 Task: Access a repository's "Projects" to manage and track tasks.
Action: Mouse moved to (1363, 83)
Screenshot: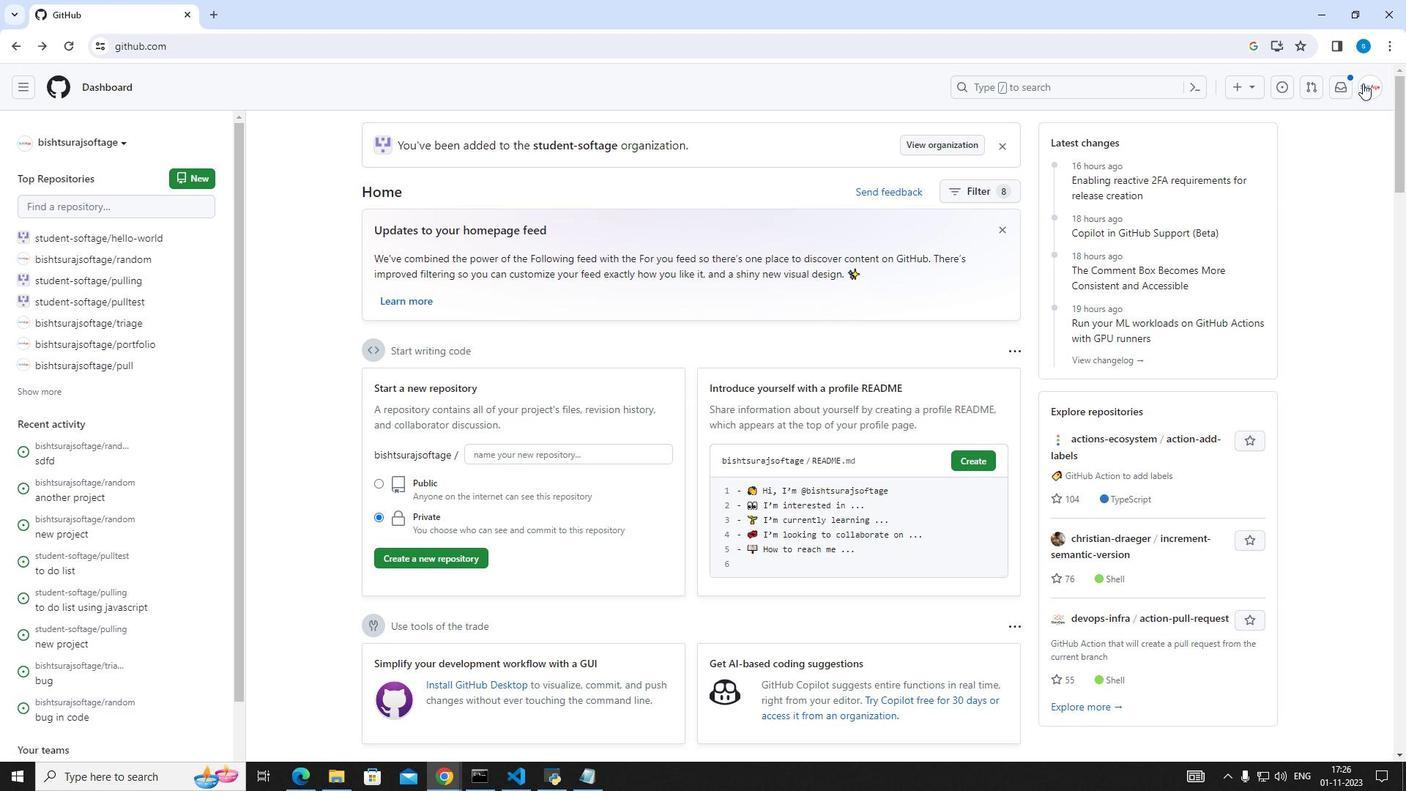 
Action: Mouse pressed left at (1363, 83)
Screenshot: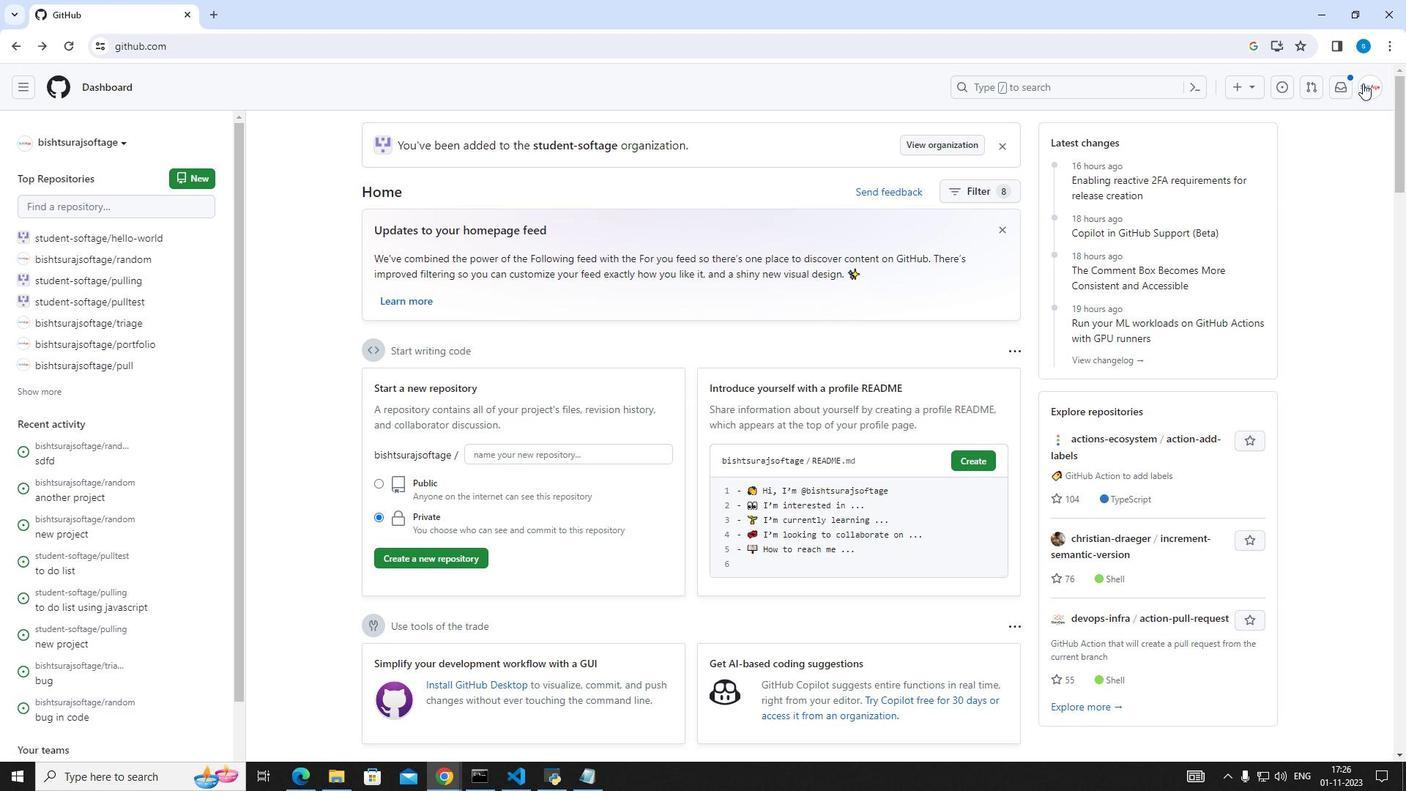 
Action: Mouse moved to (1255, 194)
Screenshot: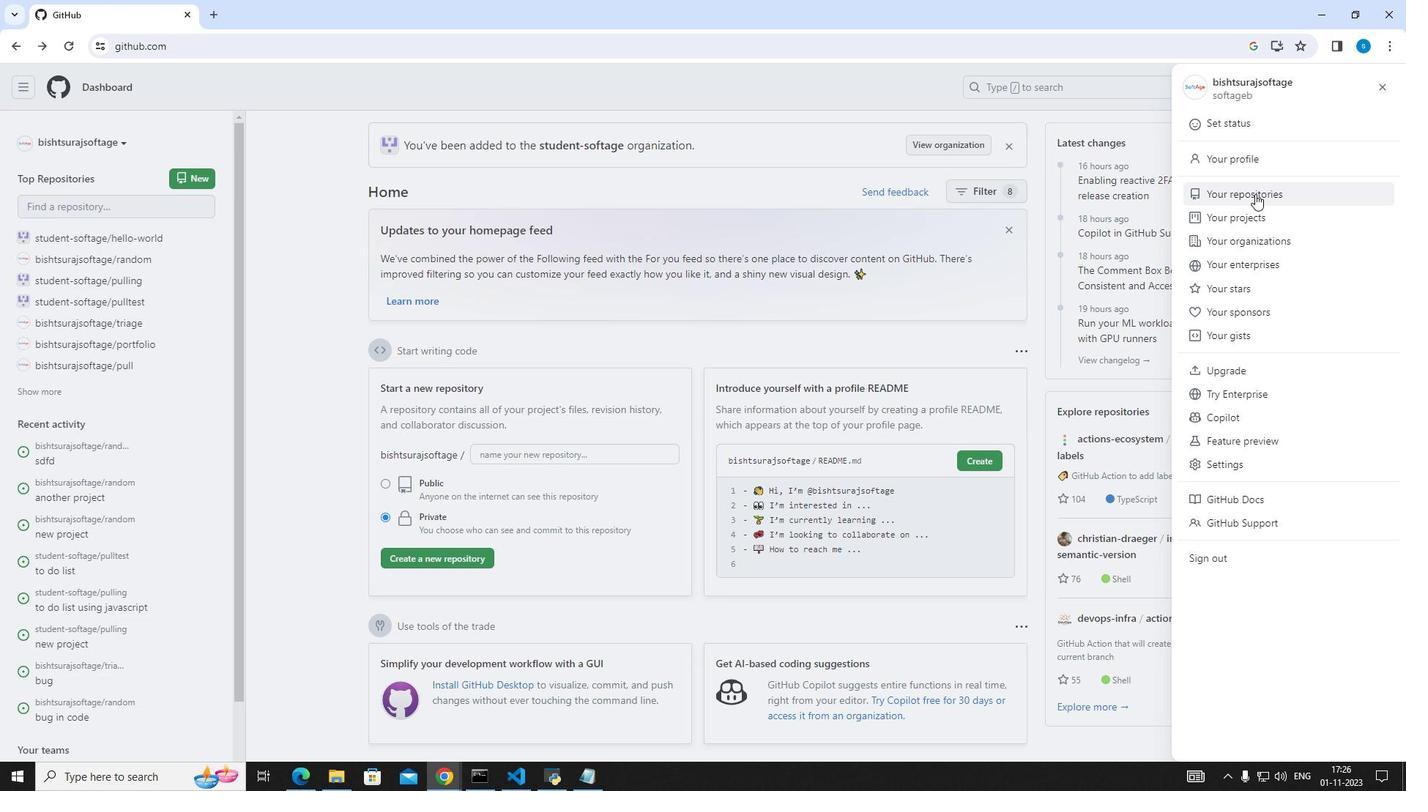 
Action: Mouse pressed left at (1255, 194)
Screenshot: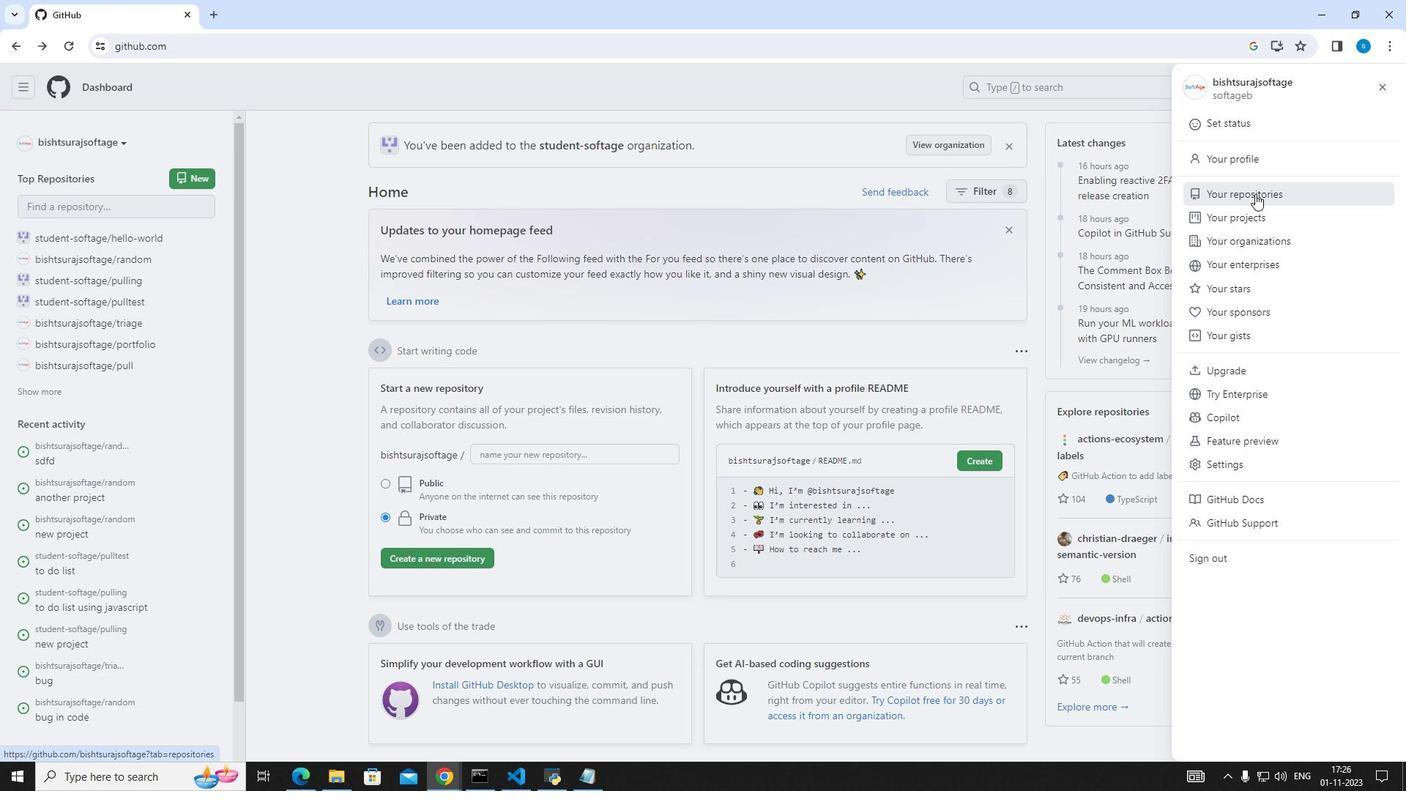 
Action: Mouse moved to (505, 227)
Screenshot: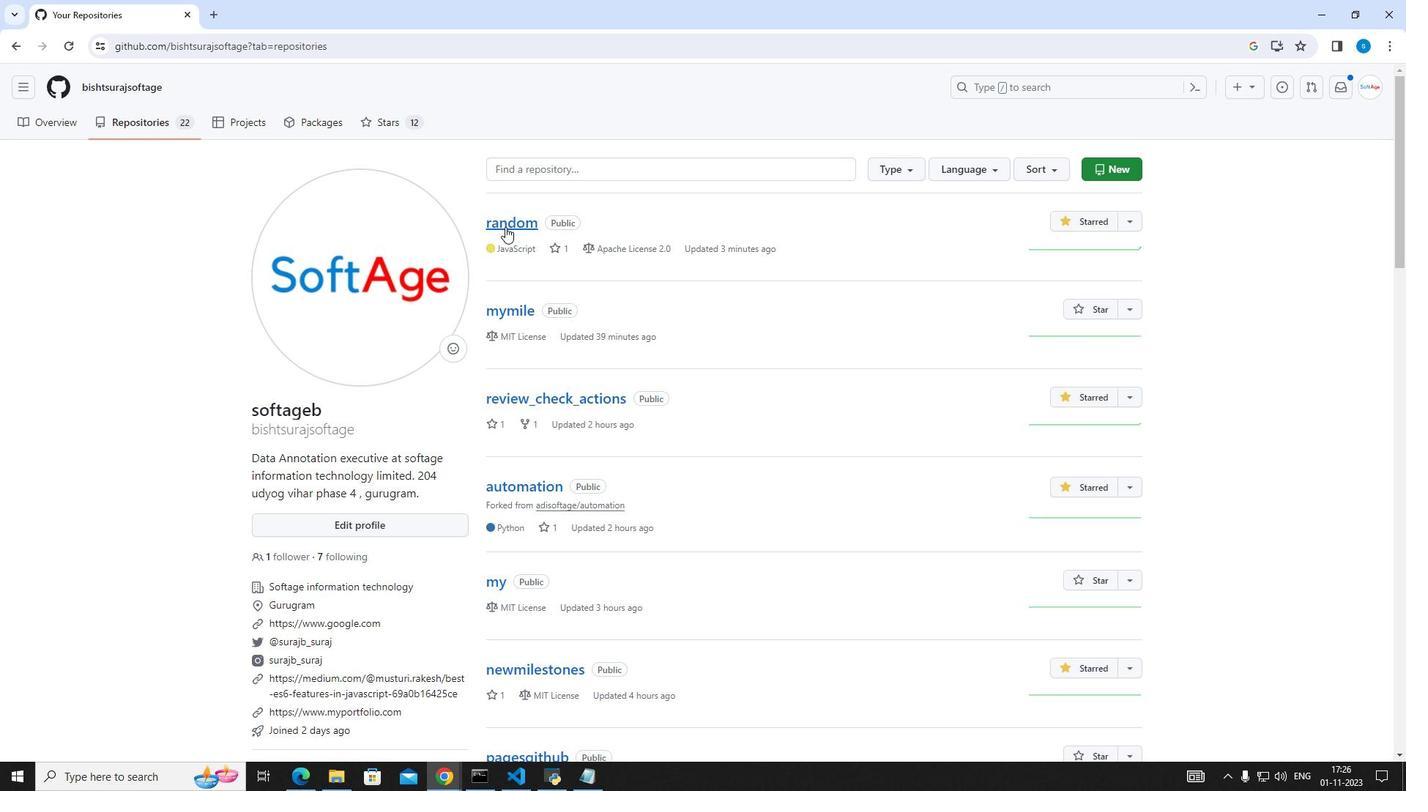 
Action: Mouse pressed left at (505, 227)
Screenshot: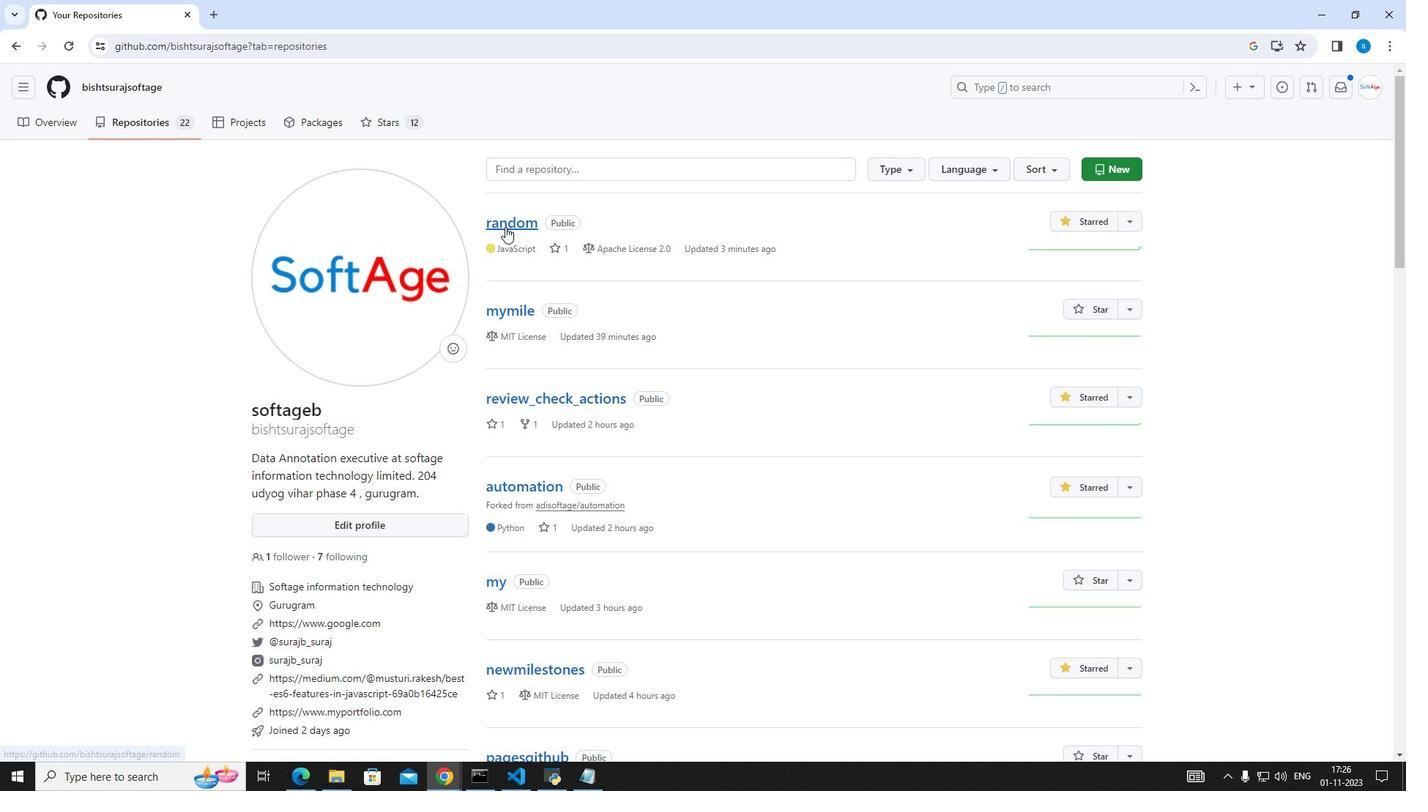 
Action: Mouse moved to (450, 130)
Screenshot: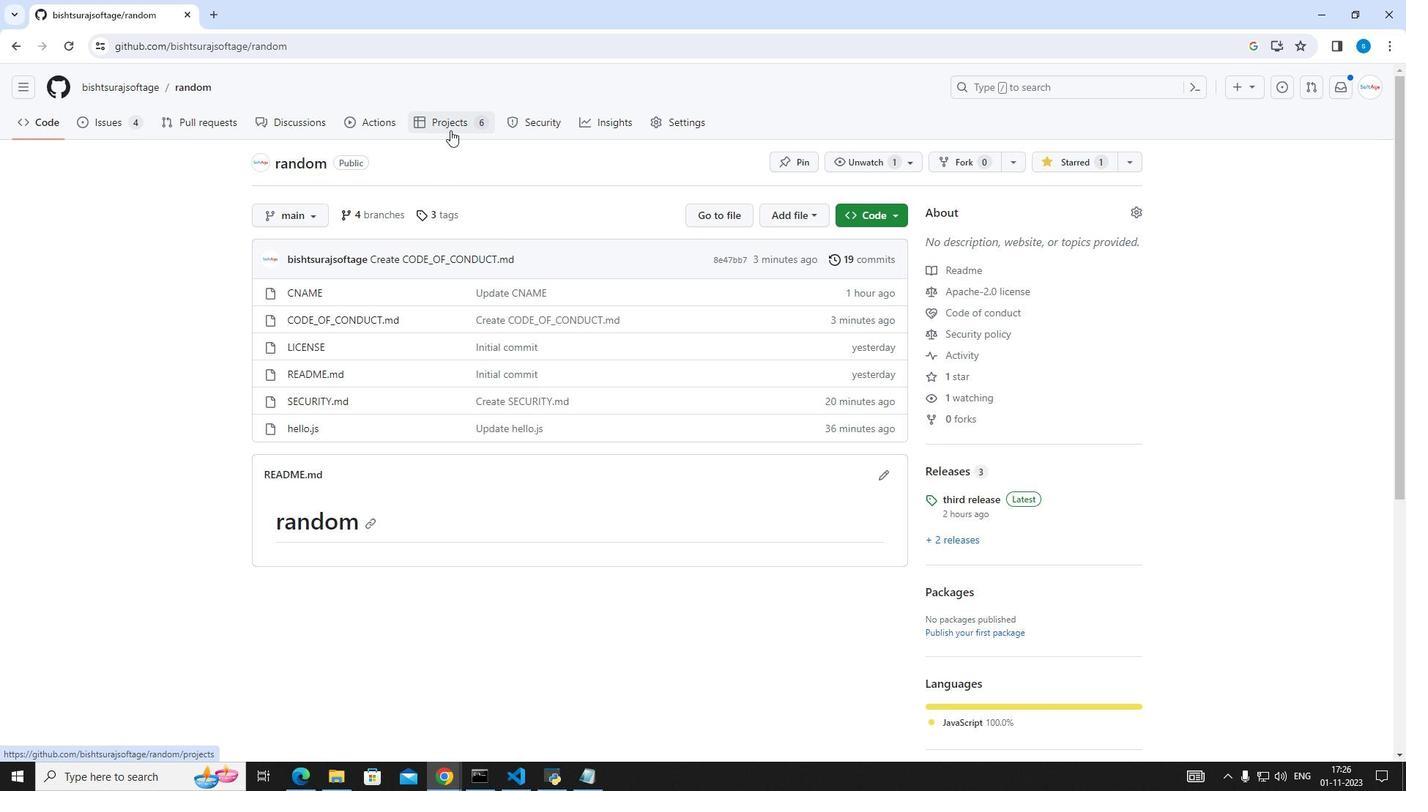 
Action: Mouse pressed left at (450, 130)
Screenshot: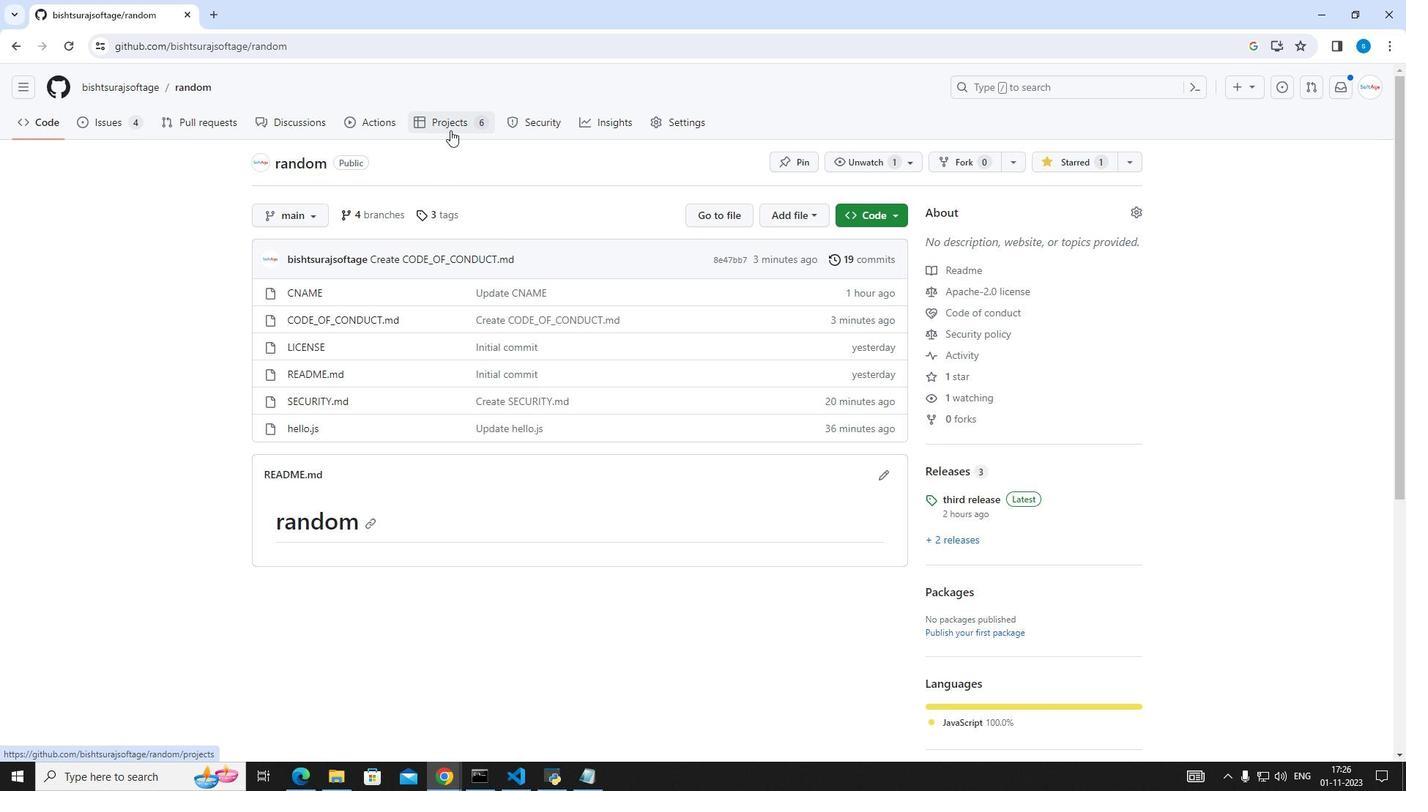 
Action: Mouse moved to (342, 449)
Screenshot: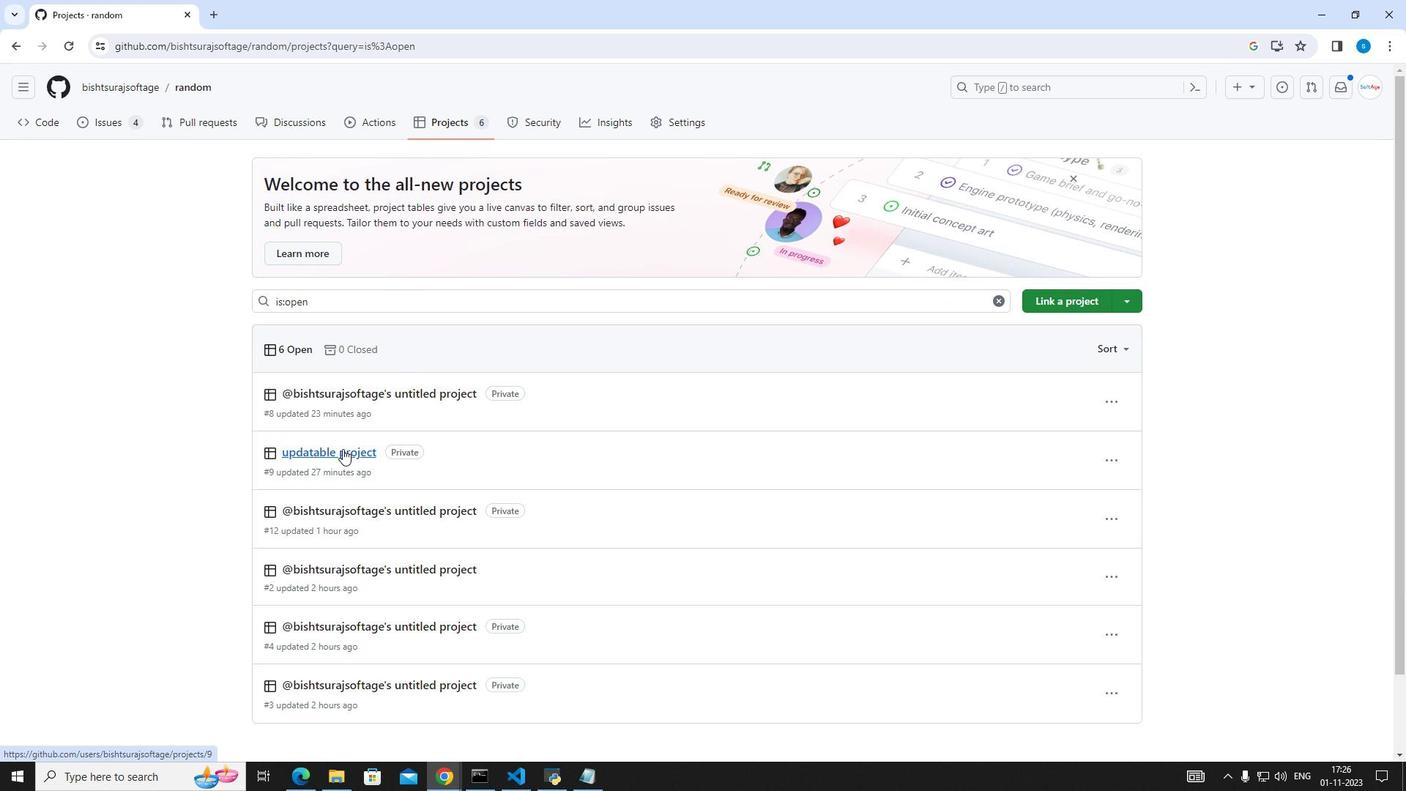 
Action: Mouse pressed left at (342, 449)
Screenshot: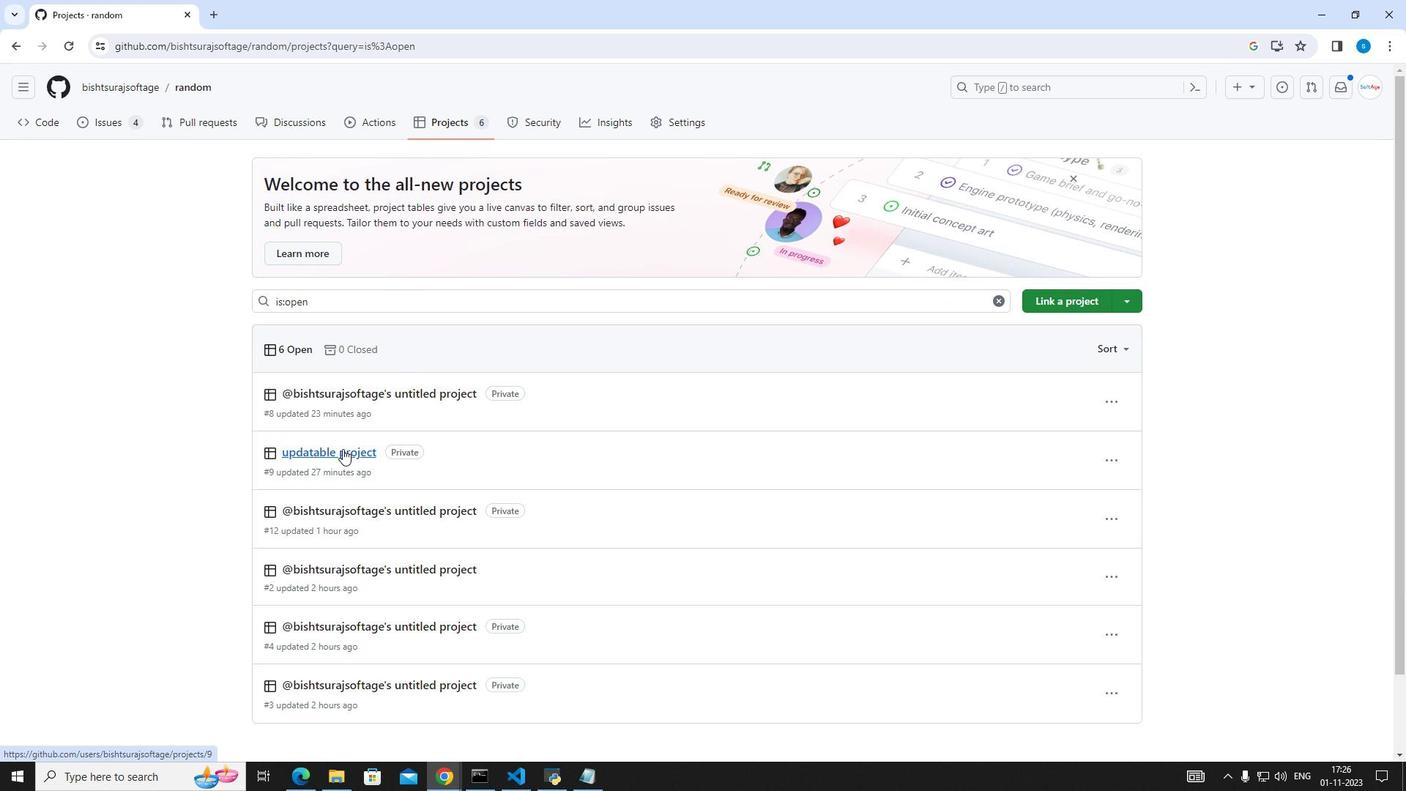 
Action: Mouse moved to (60, 747)
Screenshot: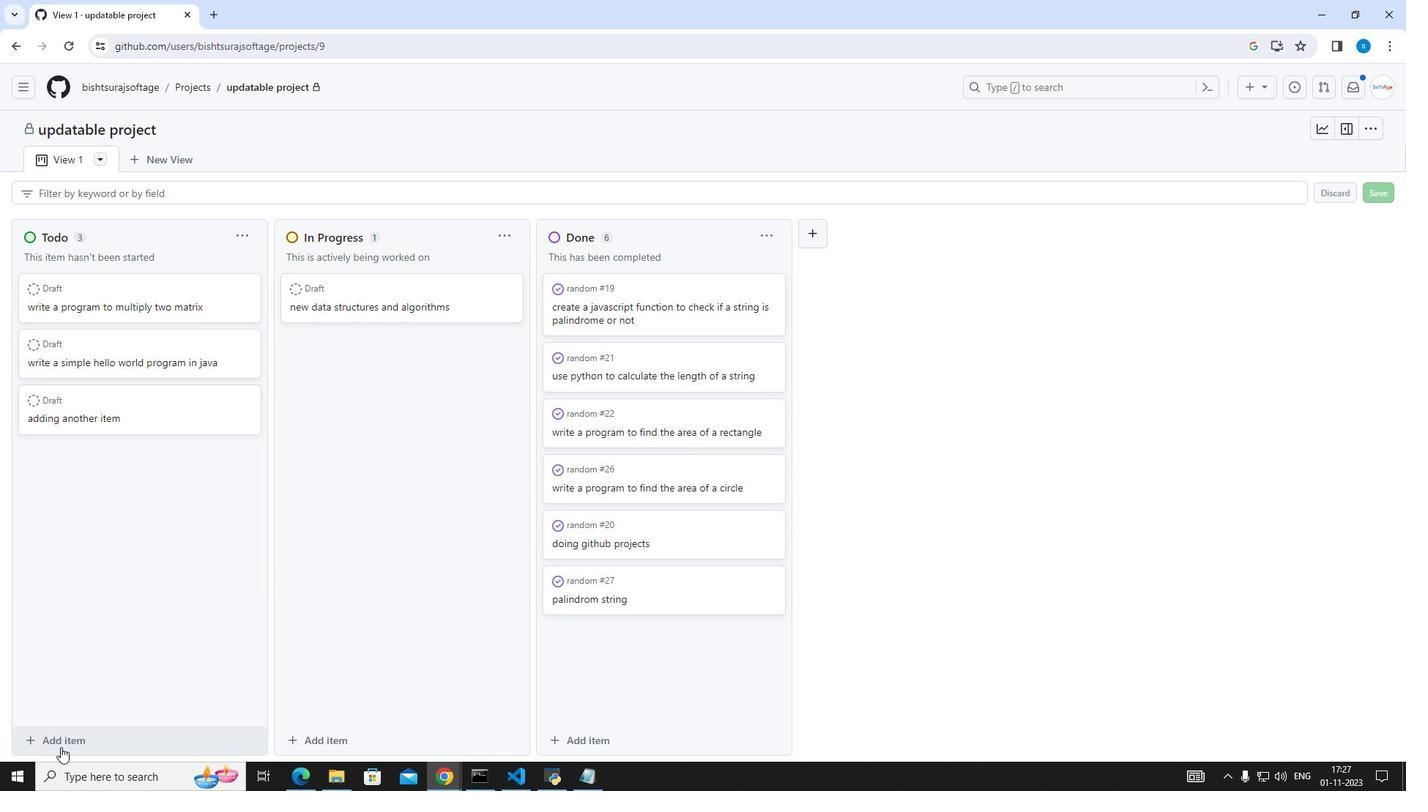 
Action: Mouse pressed left at (60, 747)
Screenshot: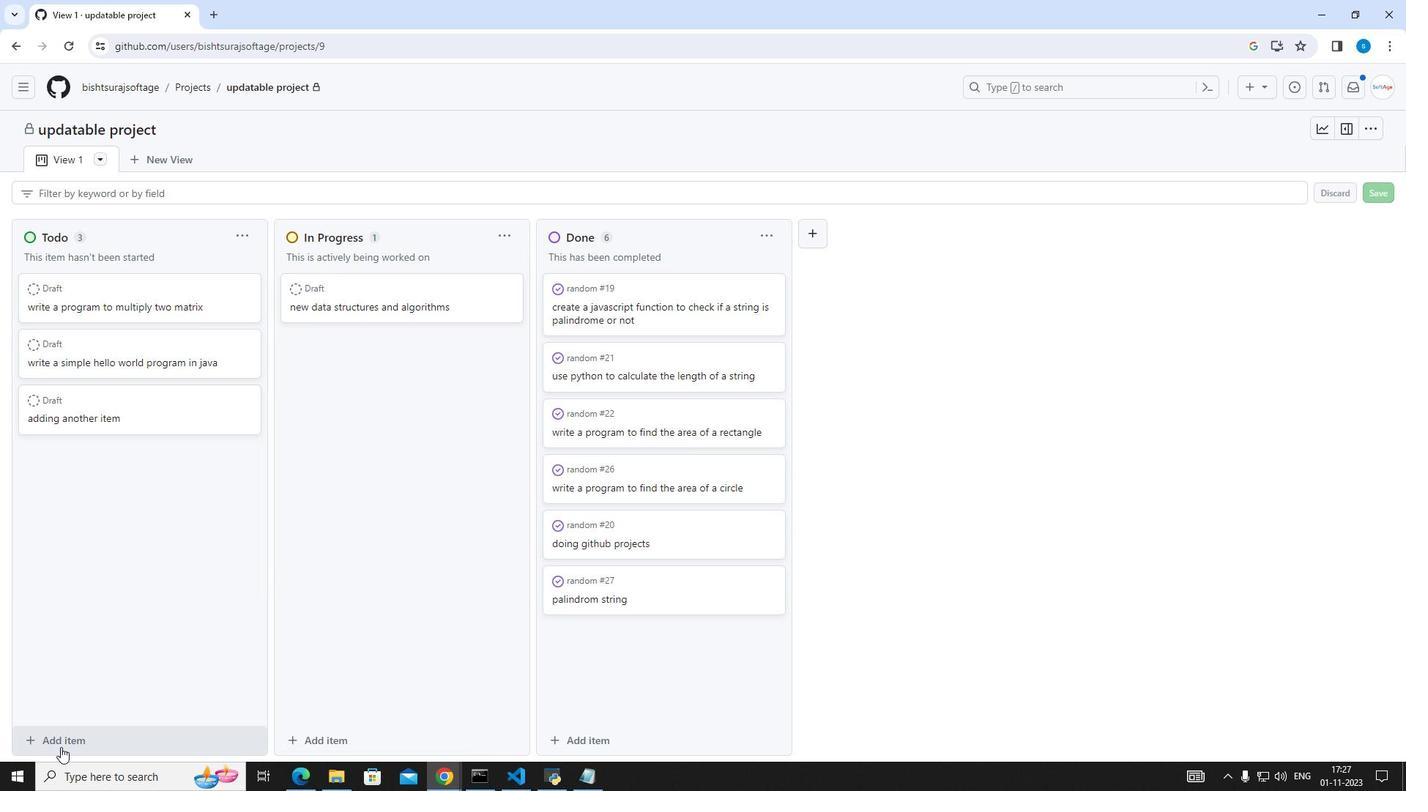 
Action: Mouse moved to (67, 692)
Screenshot: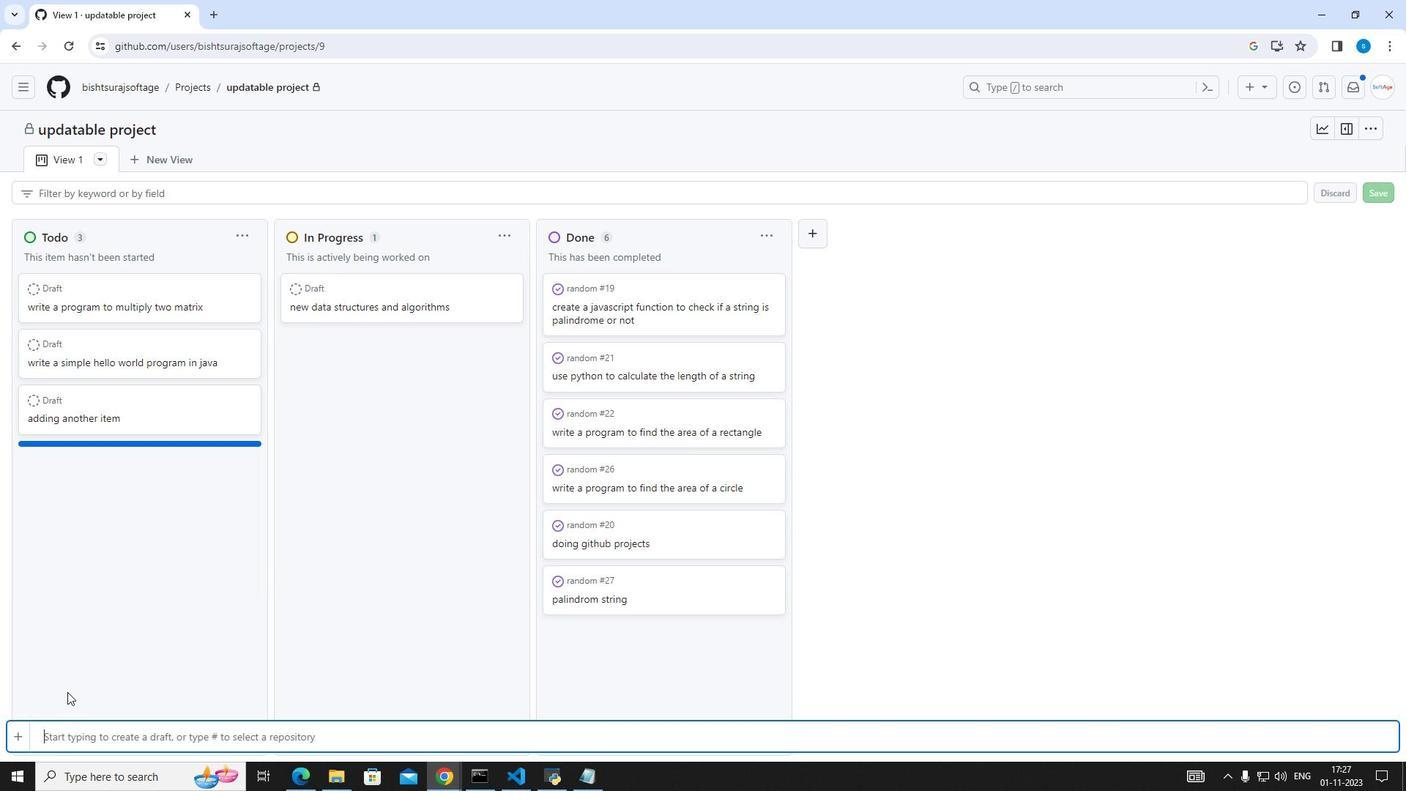 
Action: Key pressed adding<Key.space>another<Key.space>task<Key.space>to<Key.space>find<Key.space>length<Key.space>of<Key.space>two<Key.space>strings<Key.space><Key.enter>
Screenshot: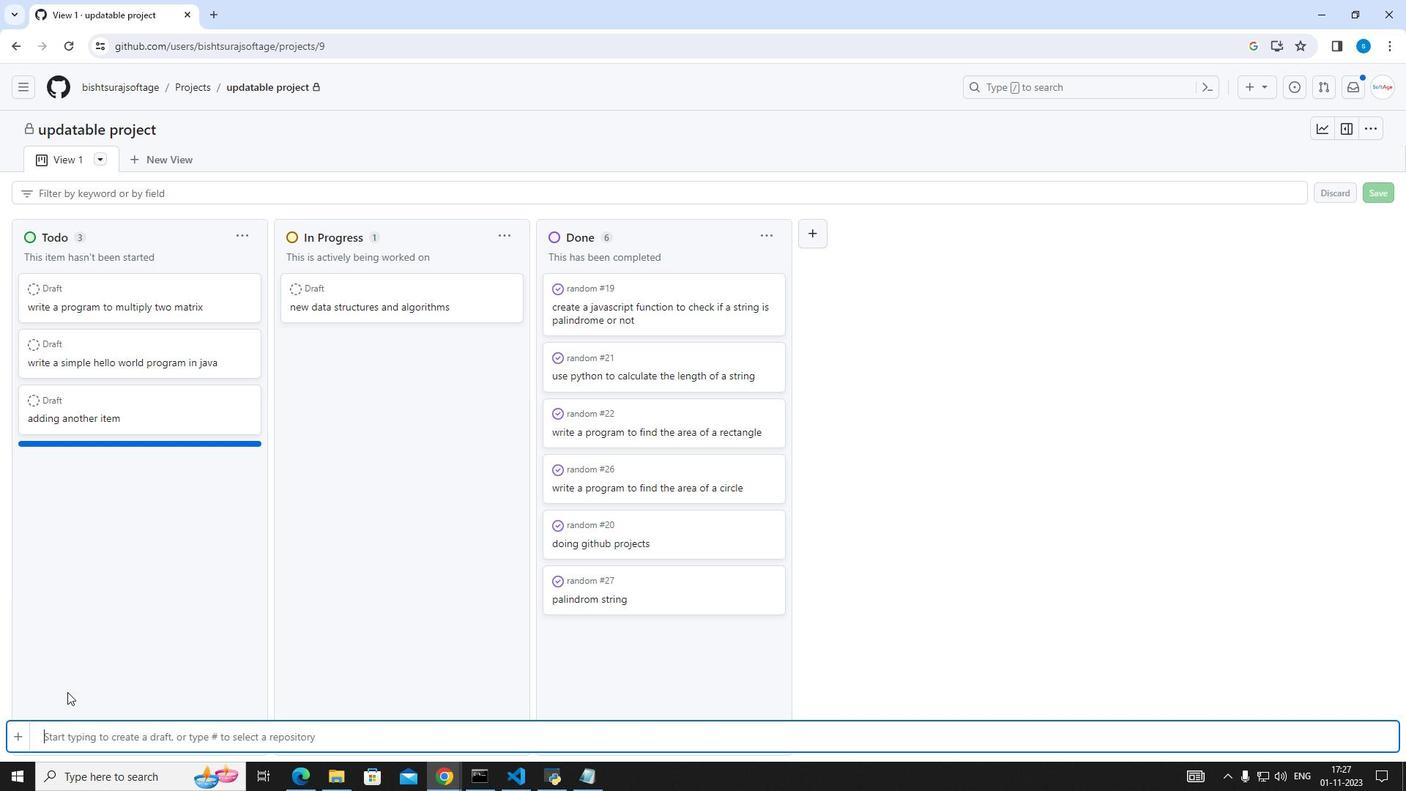
Action: Mouse moved to (73, 396)
Screenshot: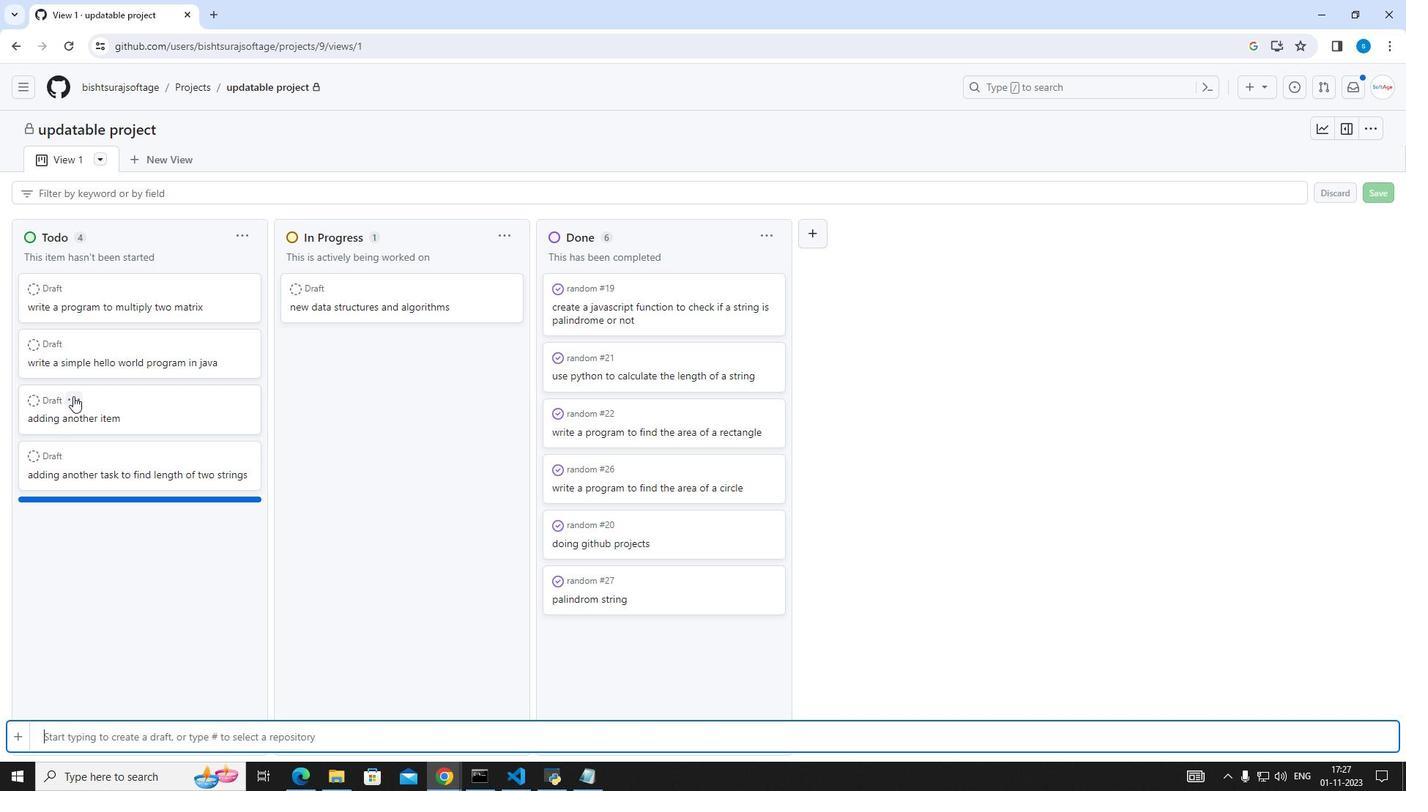 
Action: Mouse pressed left at (73, 396)
Screenshot: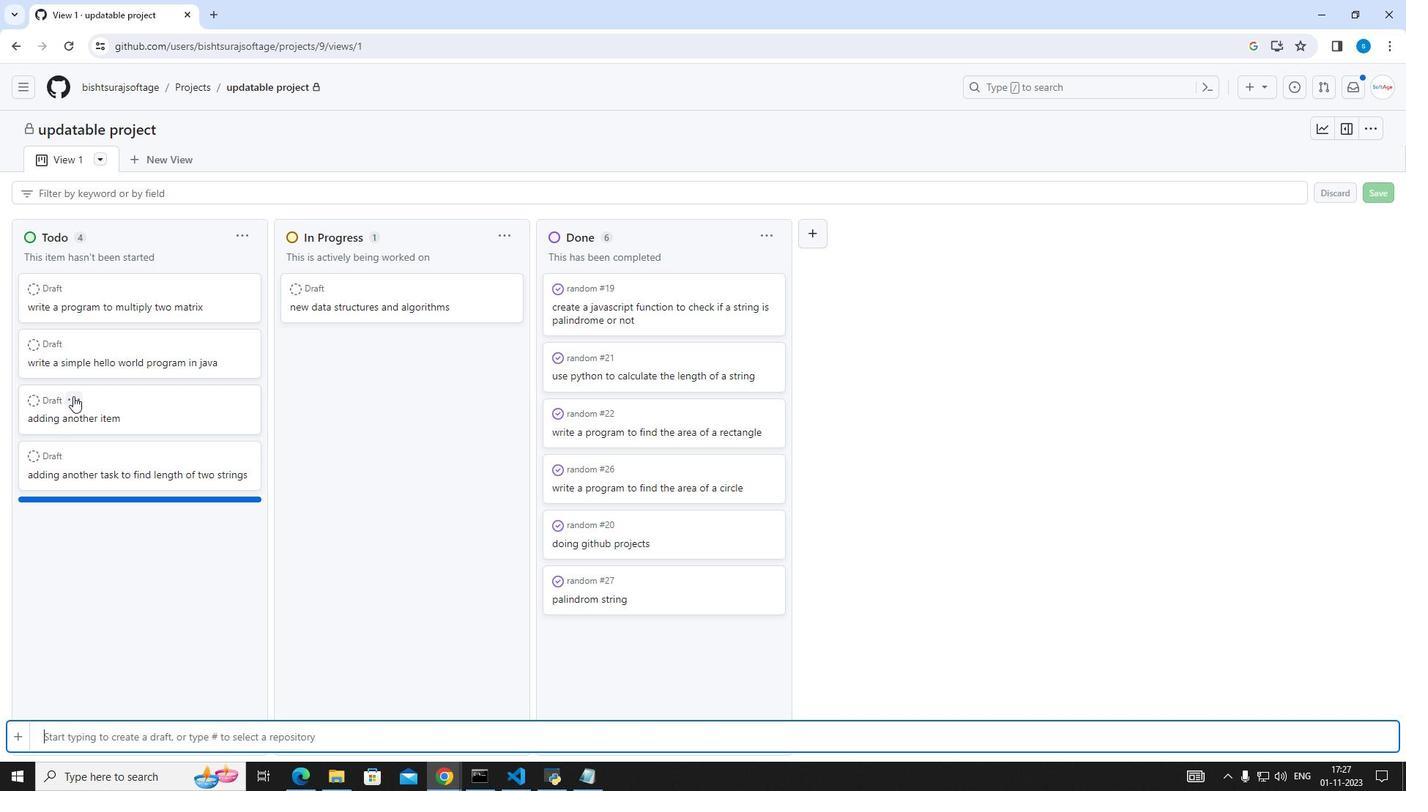 
Action: Mouse moved to (101, 421)
Screenshot: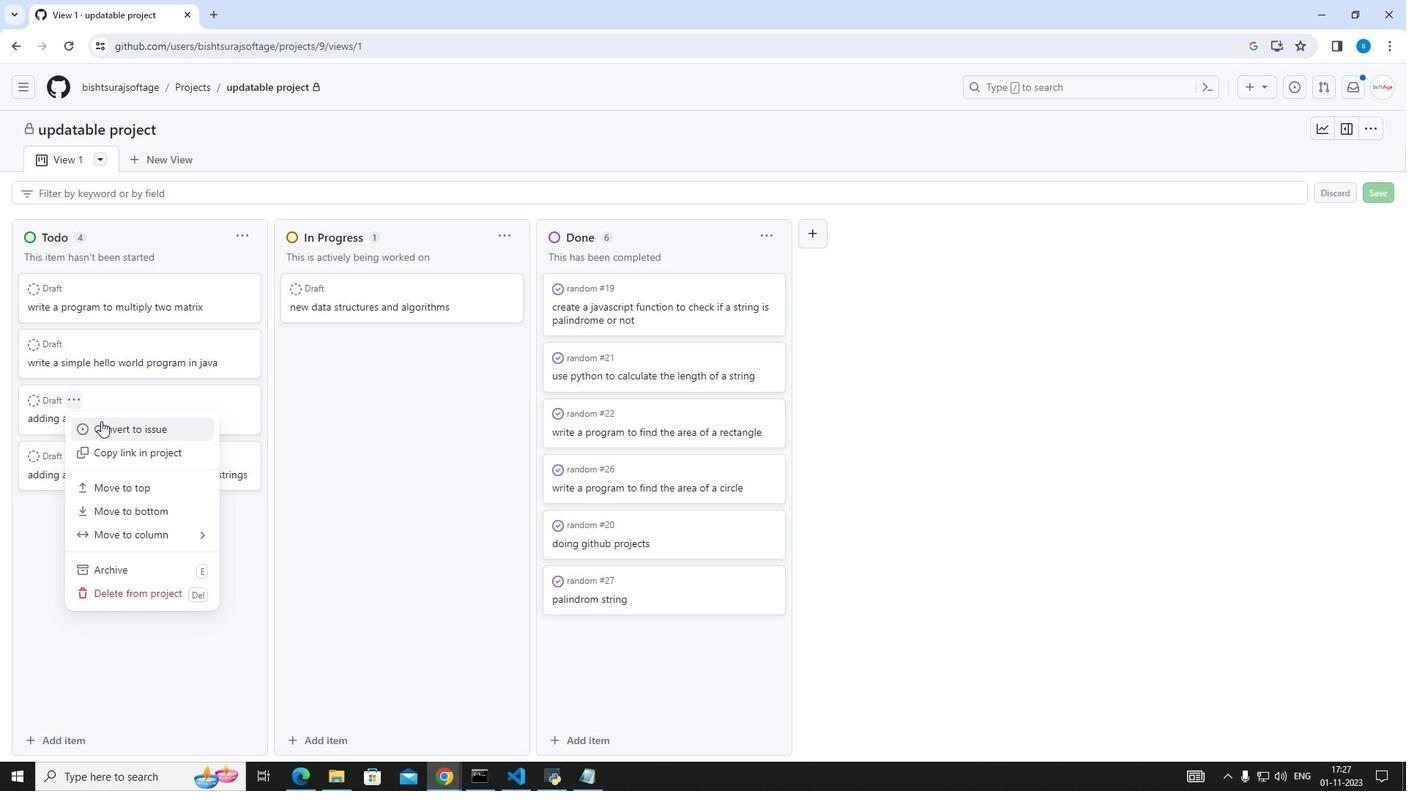 
Action: Mouse pressed left at (101, 421)
Screenshot: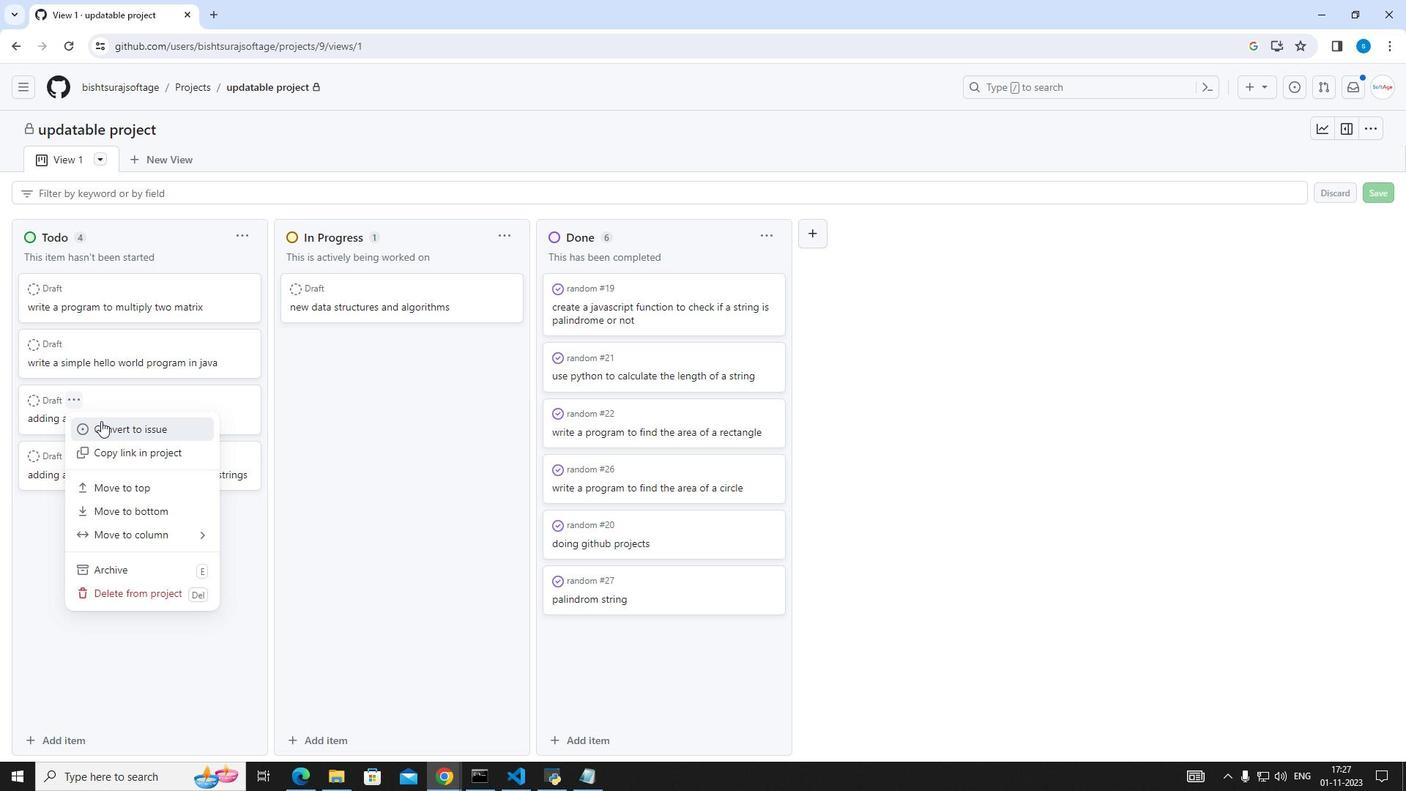 
Action: Mouse moved to (87, 488)
Screenshot: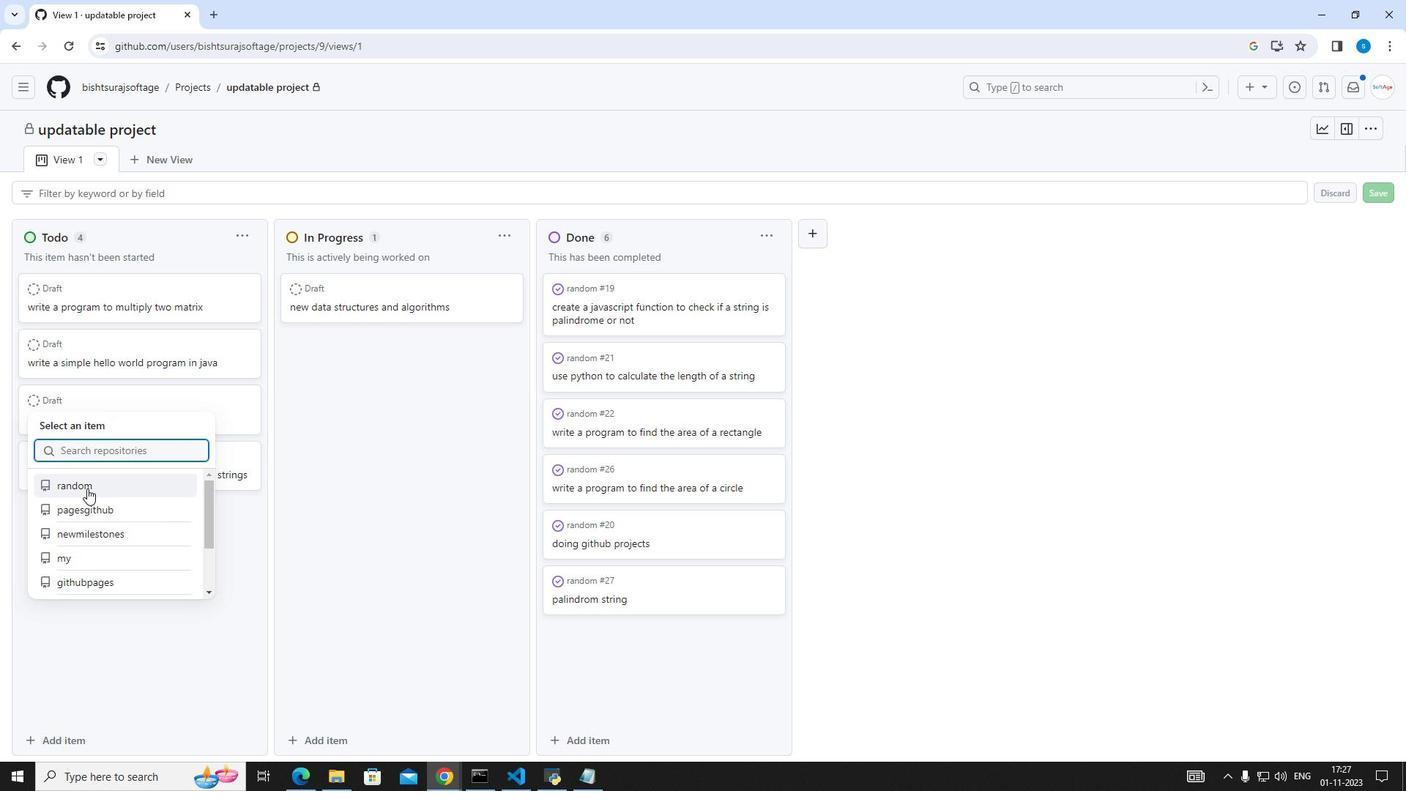 
Action: Mouse pressed left at (87, 488)
Screenshot: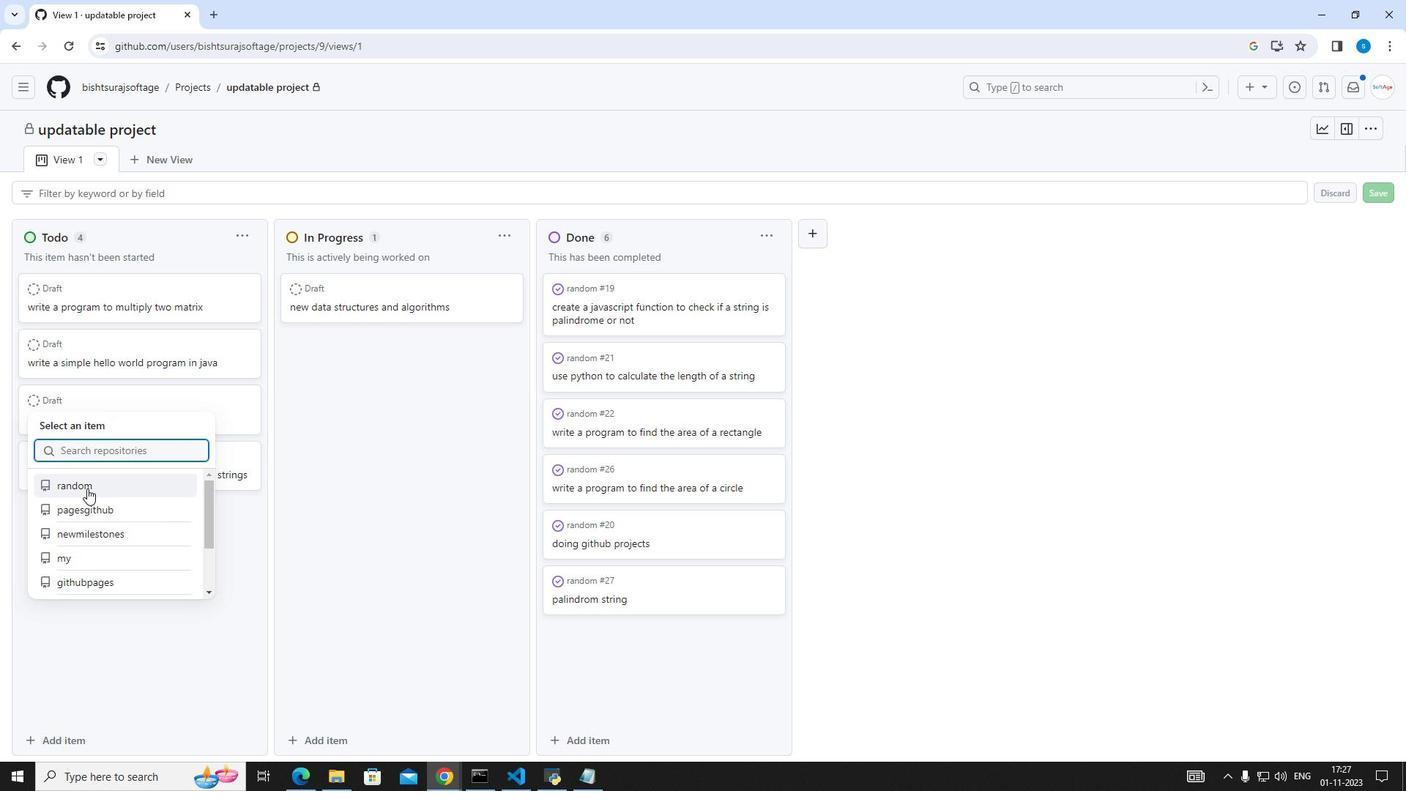 
Action: Mouse moved to (92, 423)
Screenshot: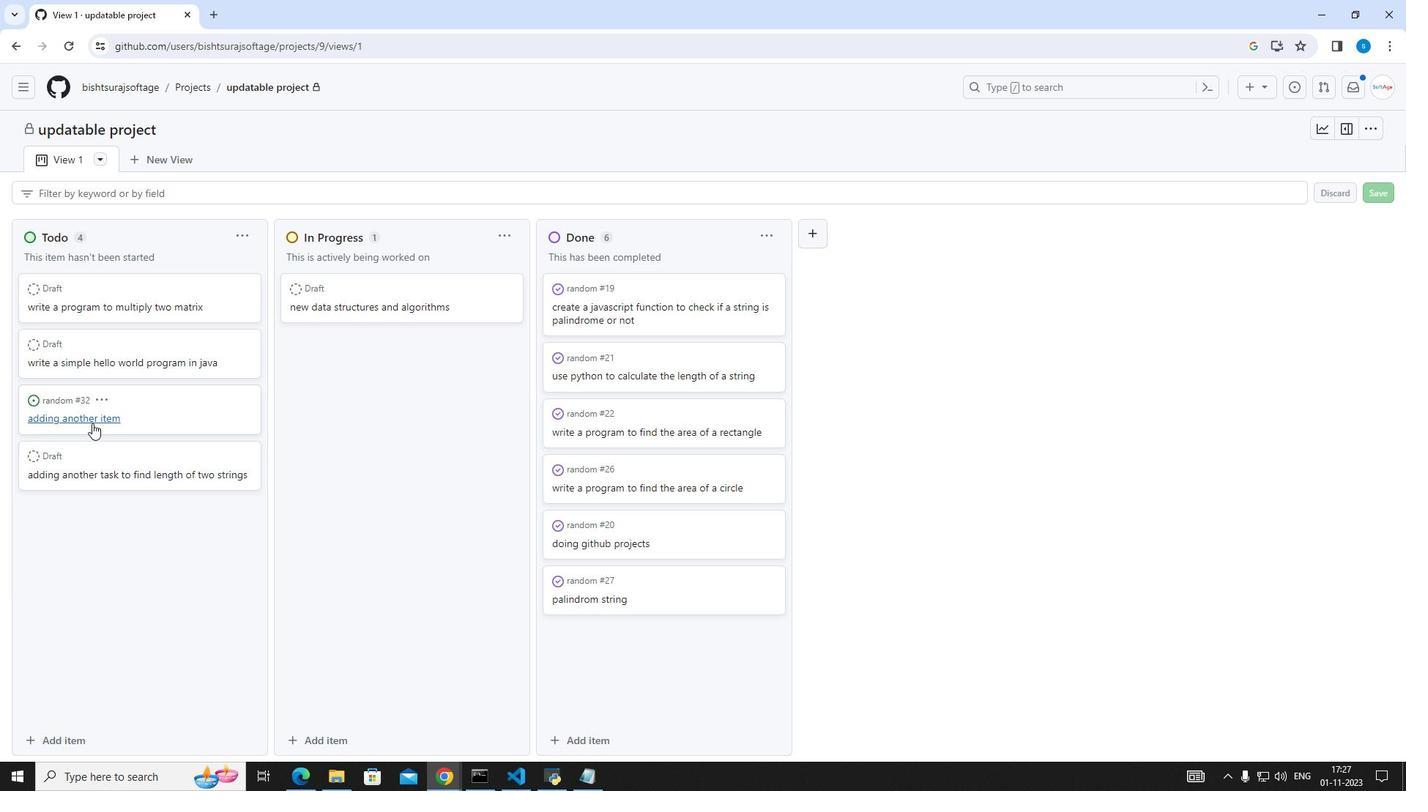 
Action: Mouse pressed left at (92, 423)
Screenshot: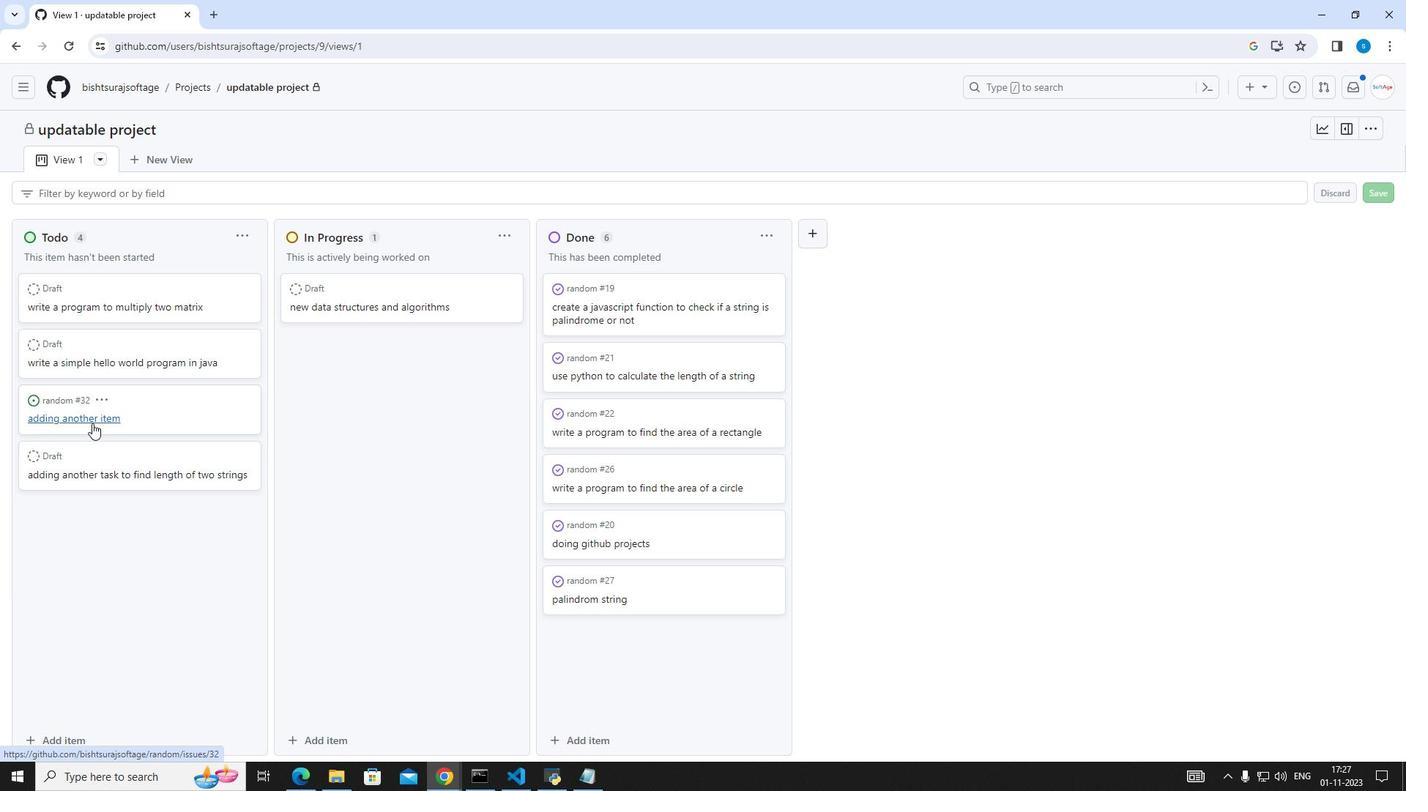 
Action: Mouse moved to (805, 391)
Screenshot: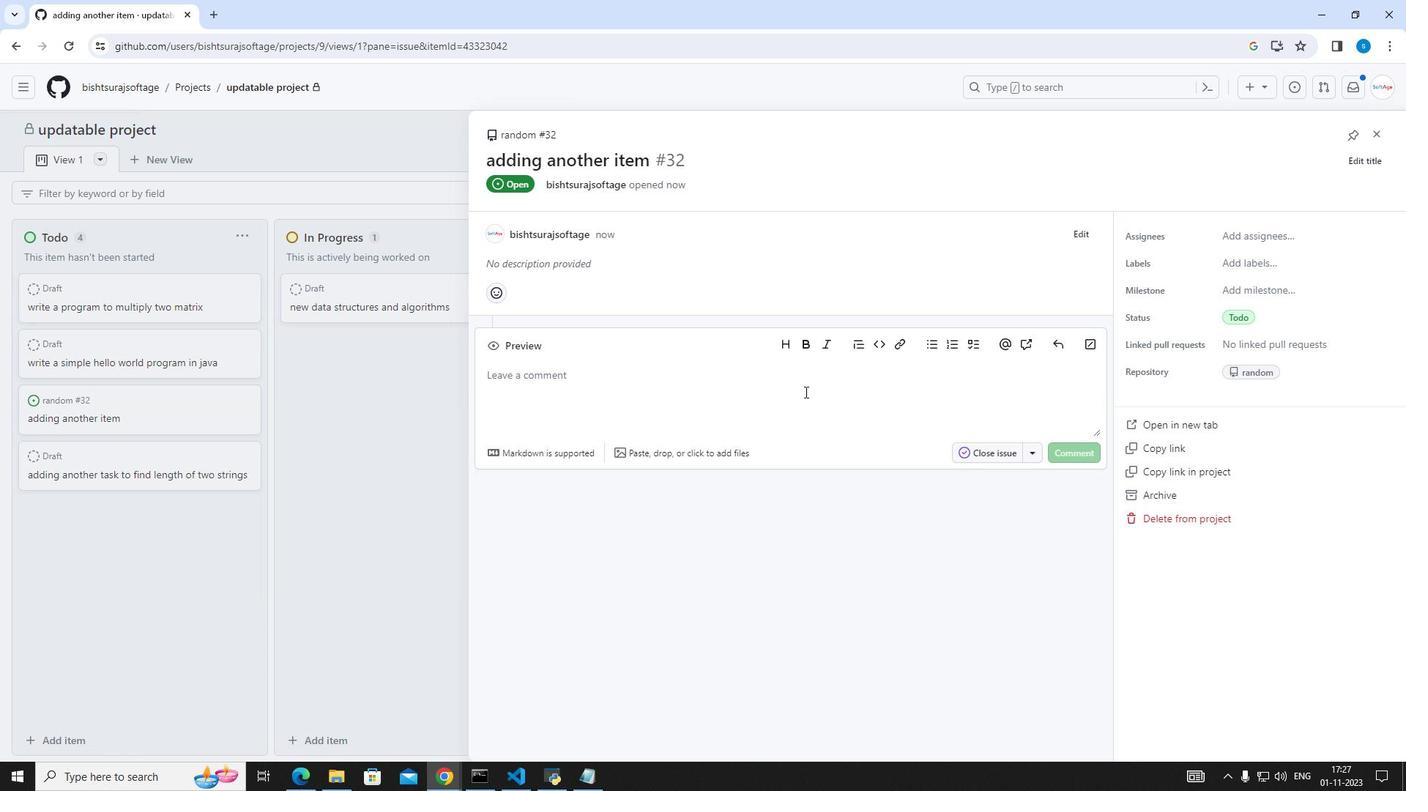 
Action: Mouse pressed left at (805, 391)
Screenshot: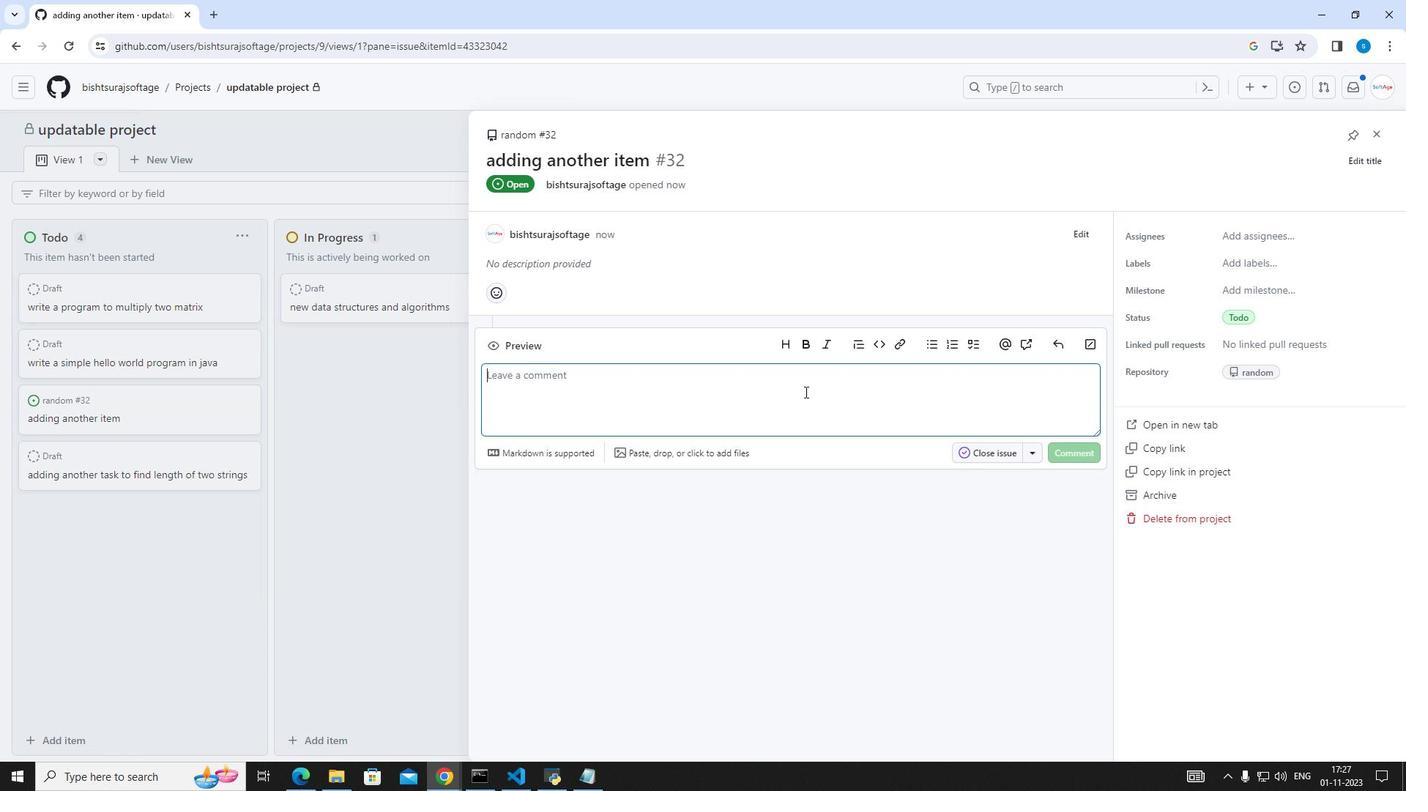 
Action: Key pressed close<Key.space>it<Key.space>aas<Key.space><Key.backspace><Key.backspace><Key.backspace>s<Key.space>soon<Key.space>asa<Key.space><Key.backspace><Key.backspace><Key.space>possible.
Screenshot: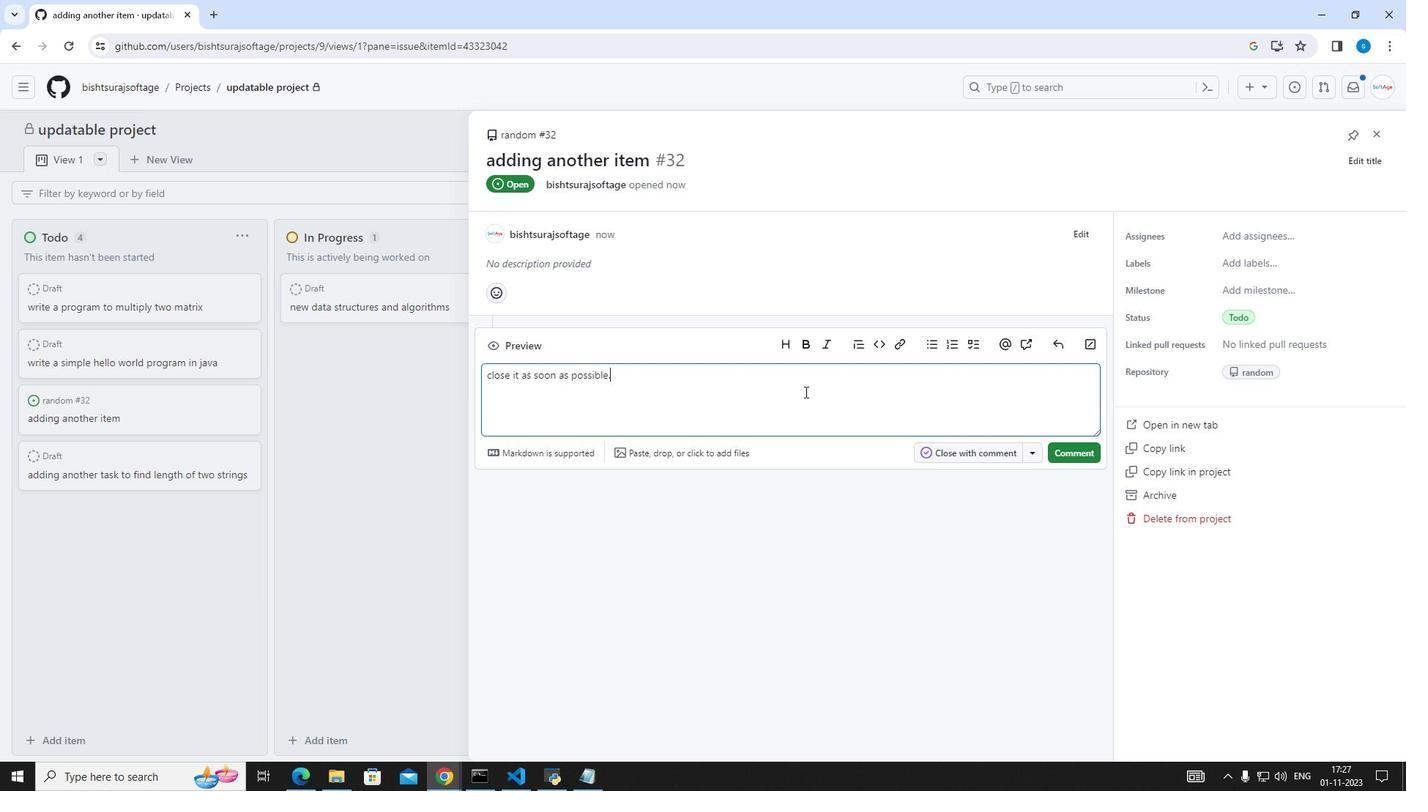 
Action: Mouse moved to (1072, 450)
Screenshot: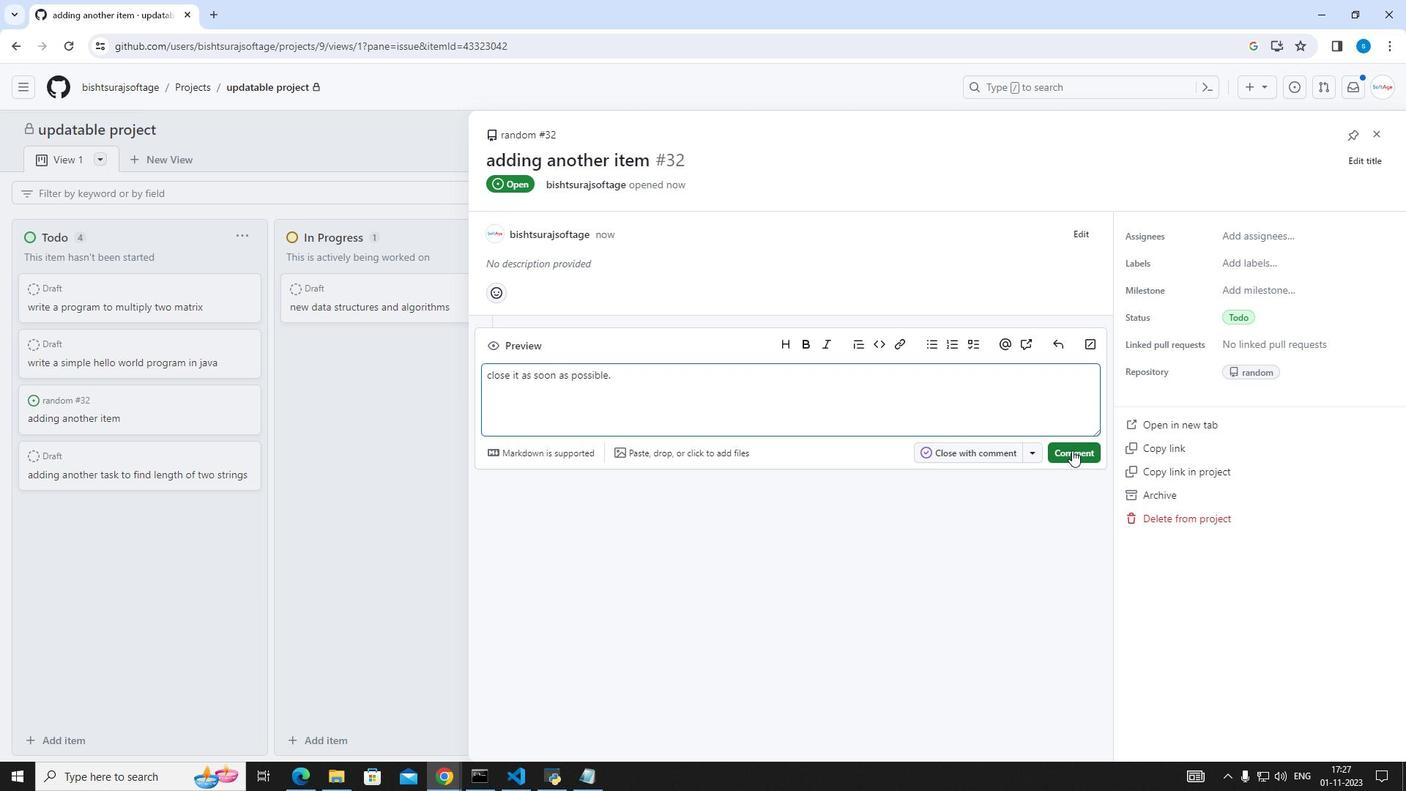 
Action: Mouse pressed left at (1072, 450)
Screenshot: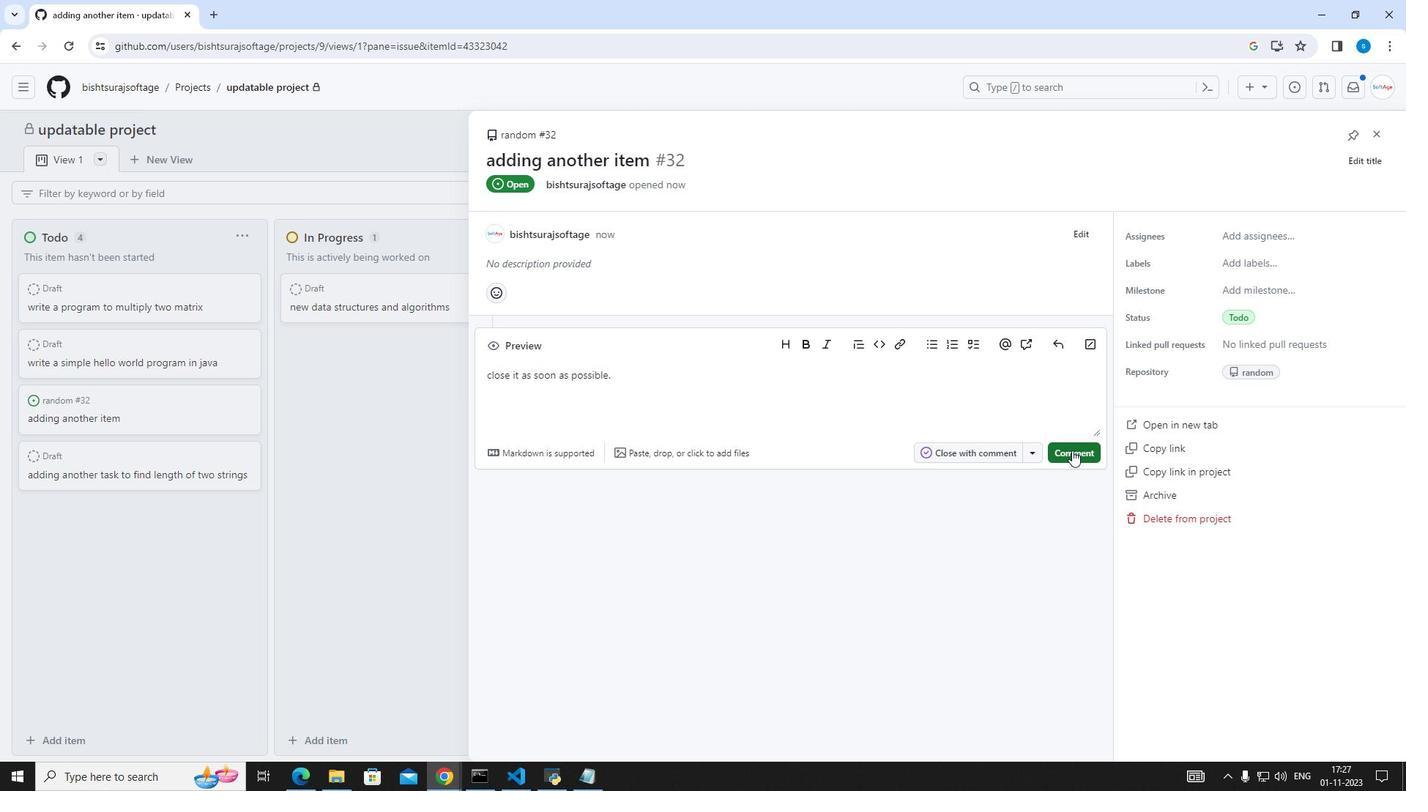 
Action: Mouse moved to (989, 571)
Screenshot: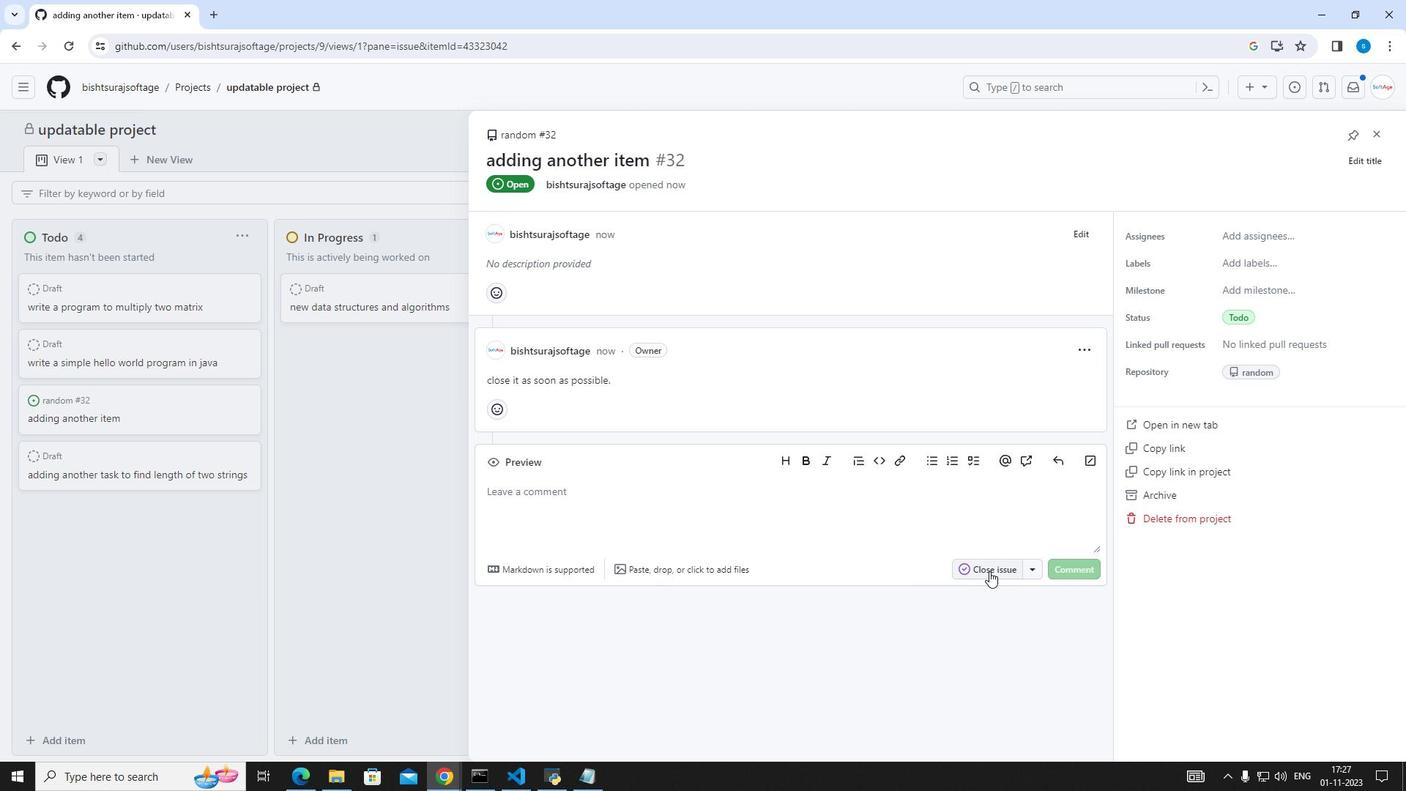 
Action: Mouse pressed left at (989, 571)
Screenshot: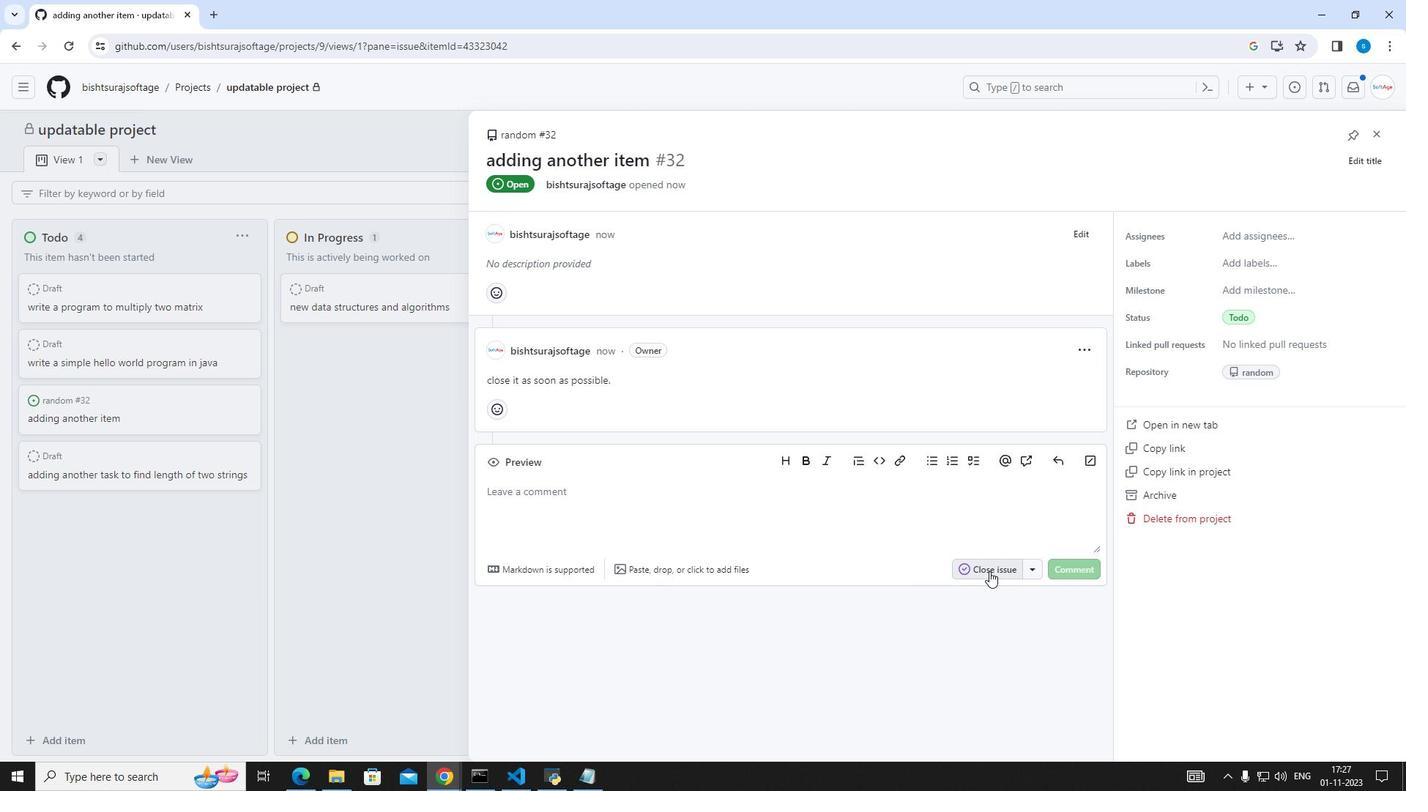 
Action: Mouse moved to (1377, 137)
Screenshot: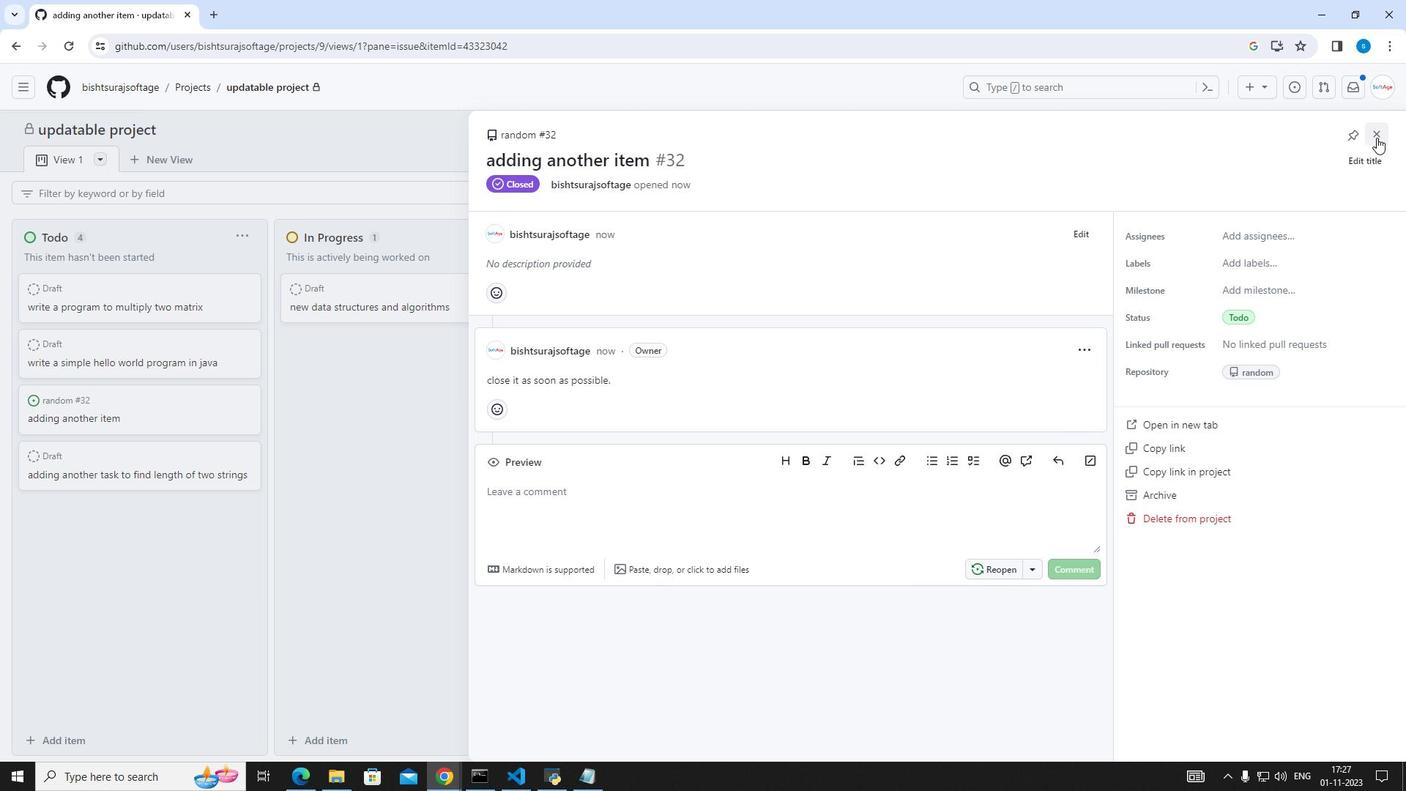 
Action: Mouse pressed left at (1377, 137)
Screenshot: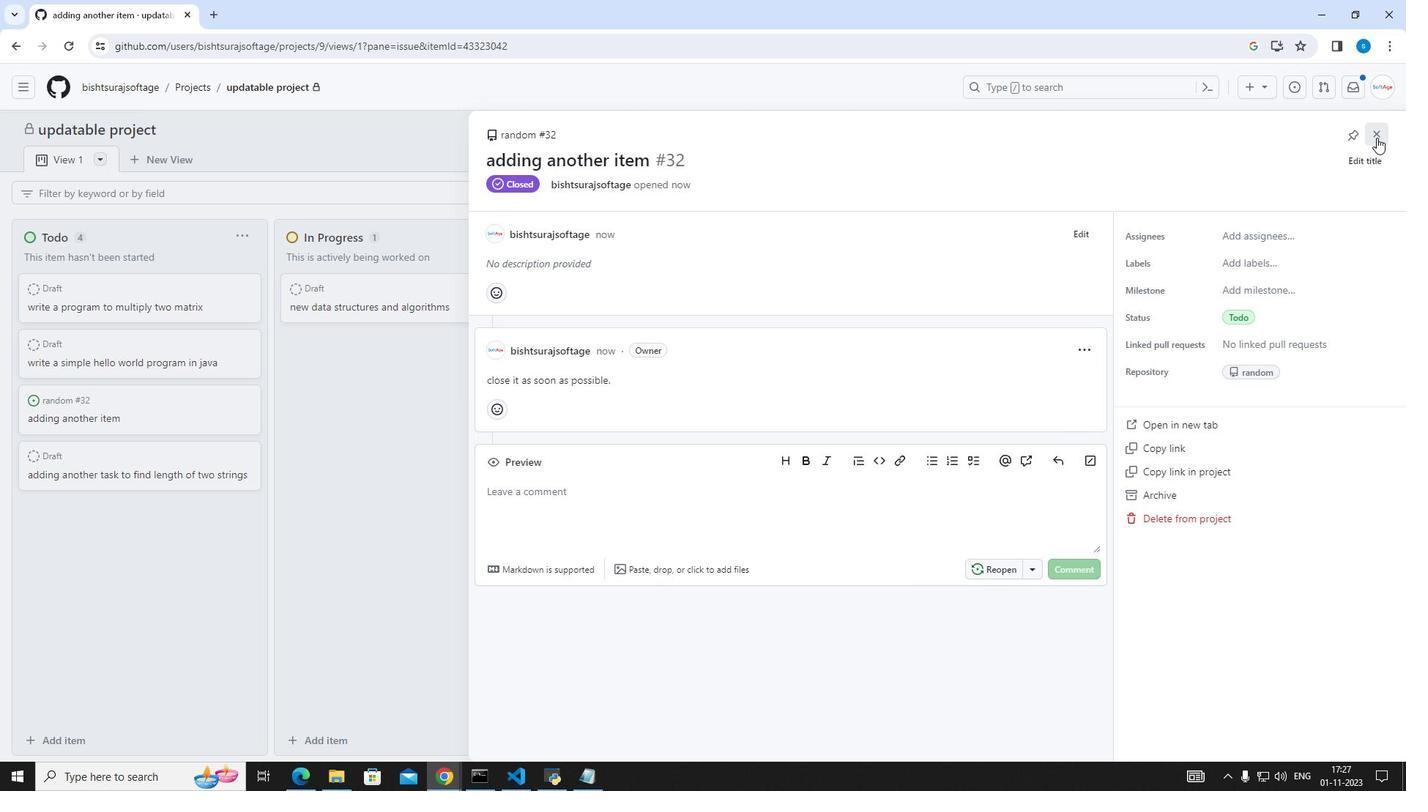 
Action: Mouse moved to (949, 397)
Screenshot: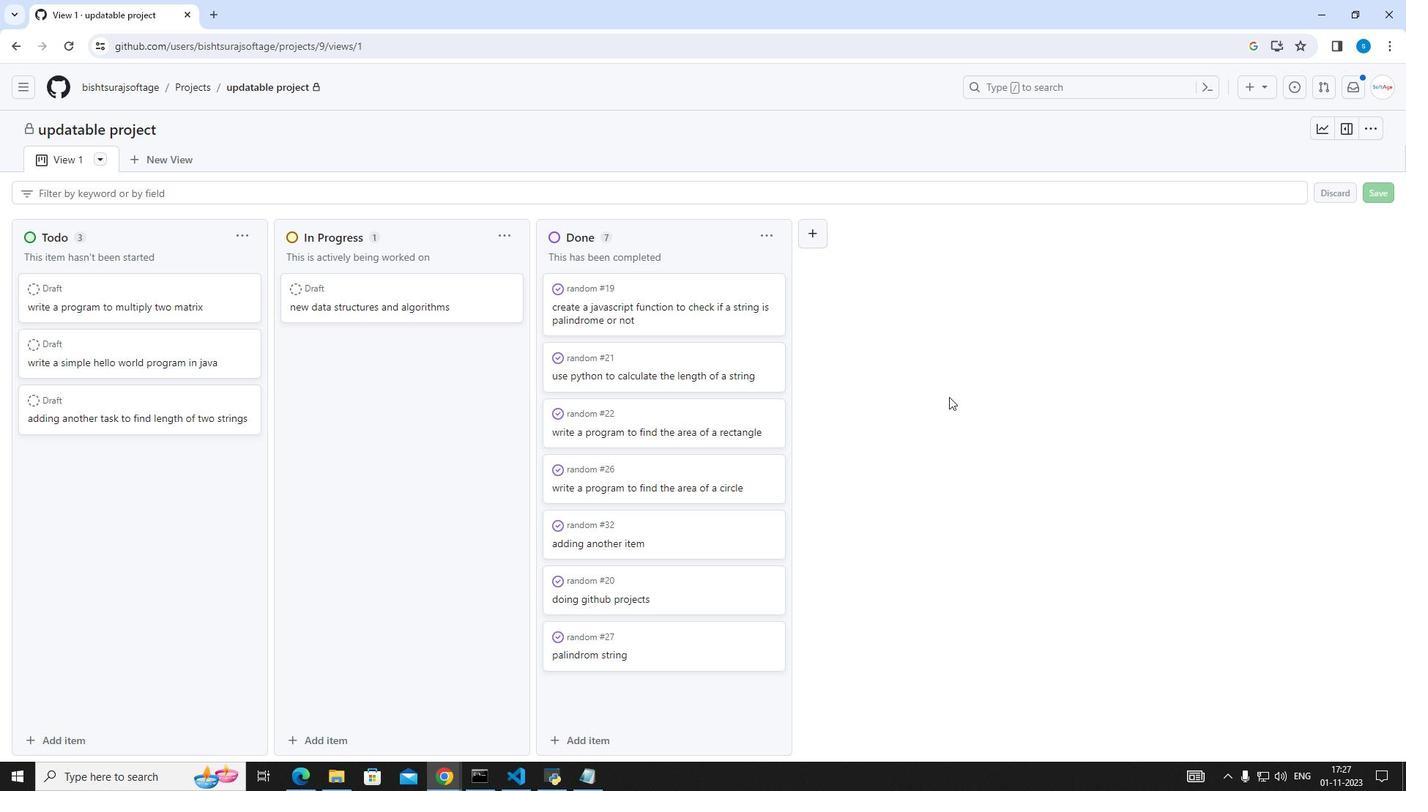 
